 Task: Search one way flight ticket for 3 adults, 3 children in premium economy from Dillingham: Dillingham Airport to Indianapolis: Indianapolis International Airport on 8-5-2023. Choice of flights is Westjet. Outbound departure time preference is 20:45. 
Action: Mouse moved to (356, 287)
Screenshot: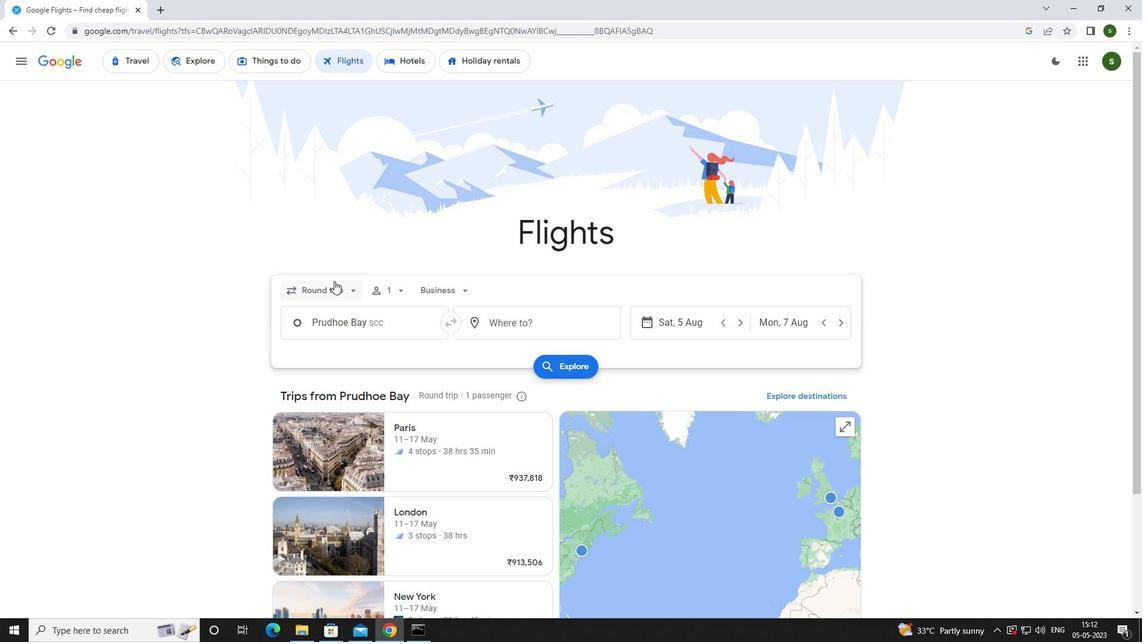 
Action: Mouse pressed left at (356, 287)
Screenshot: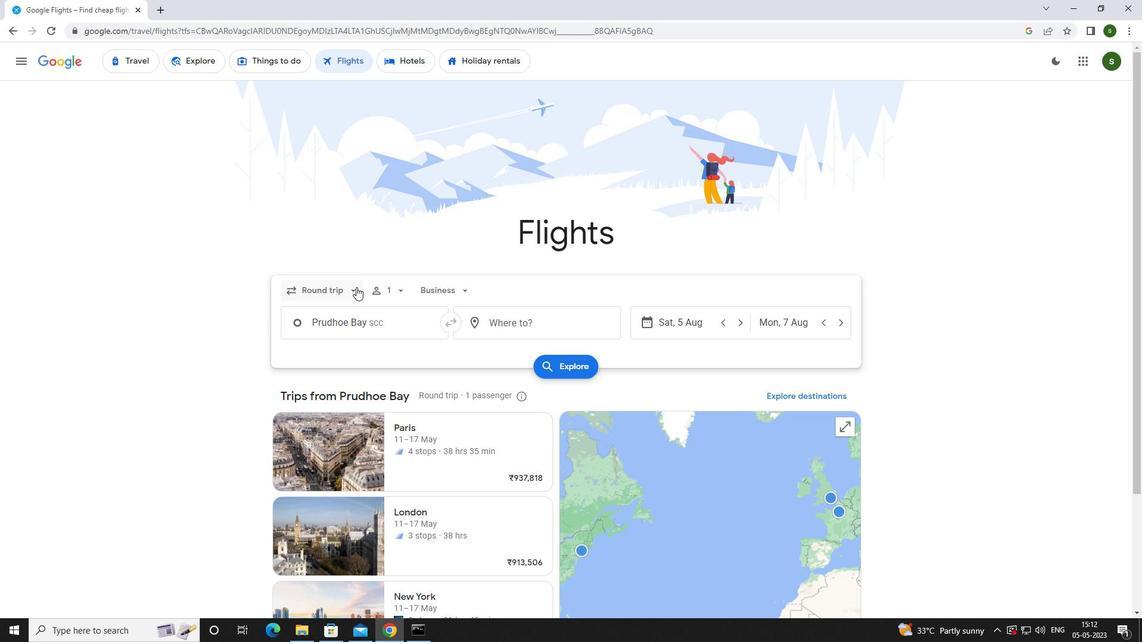 
Action: Mouse moved to (346, 344)
Screenshot: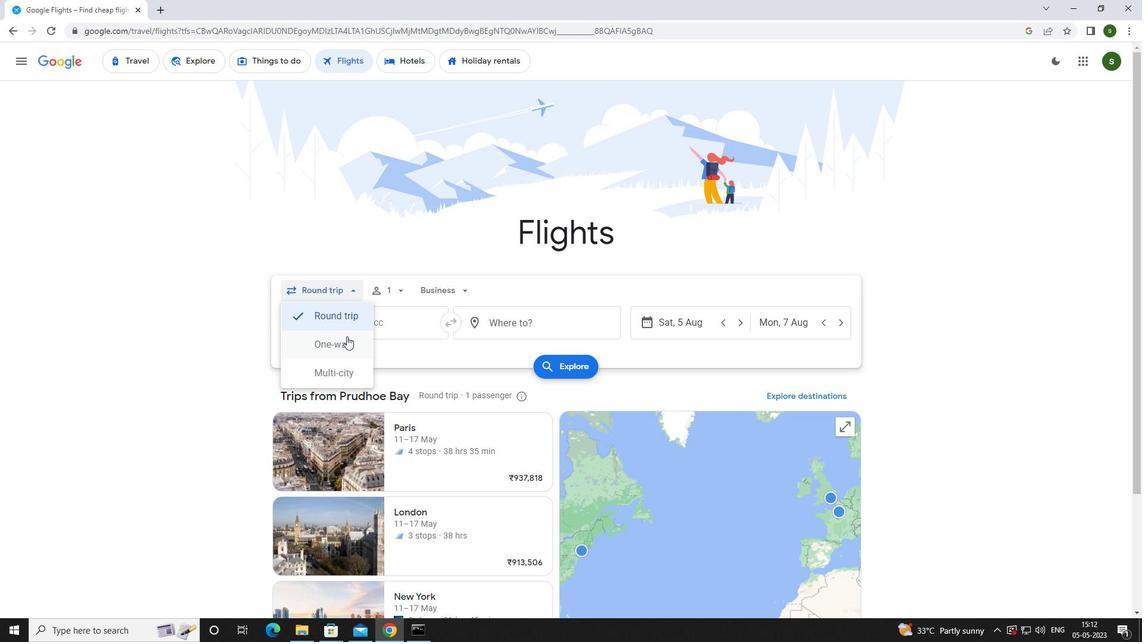 
Action: Mouse pressed left at (346, 344)
Screenshot: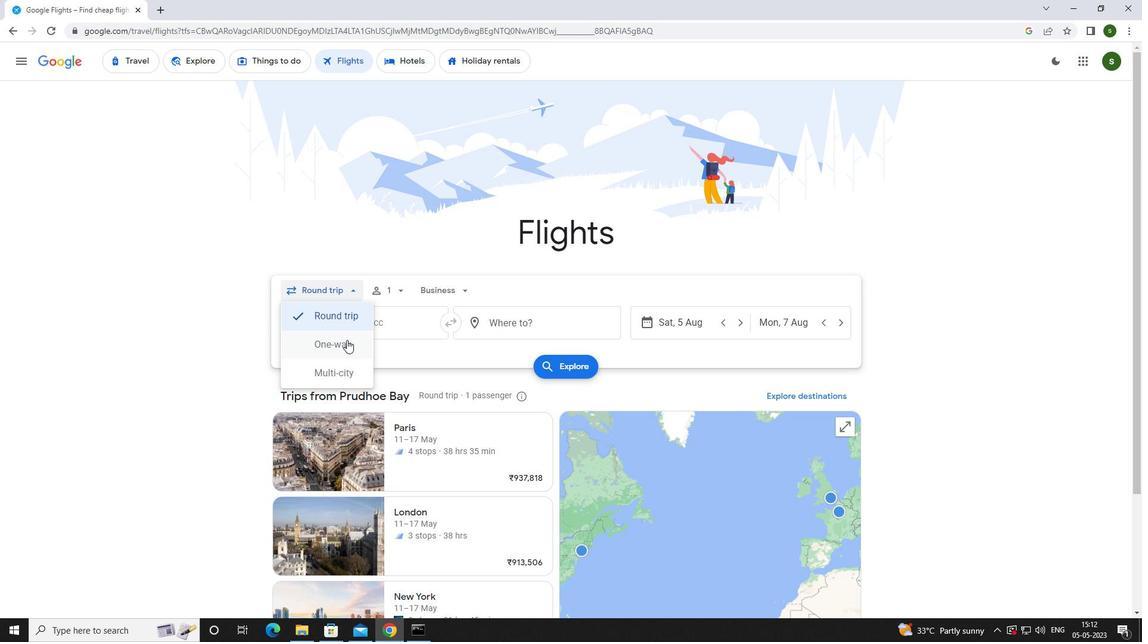 
Action: Mouse moved to (386, 286)
Screenshot: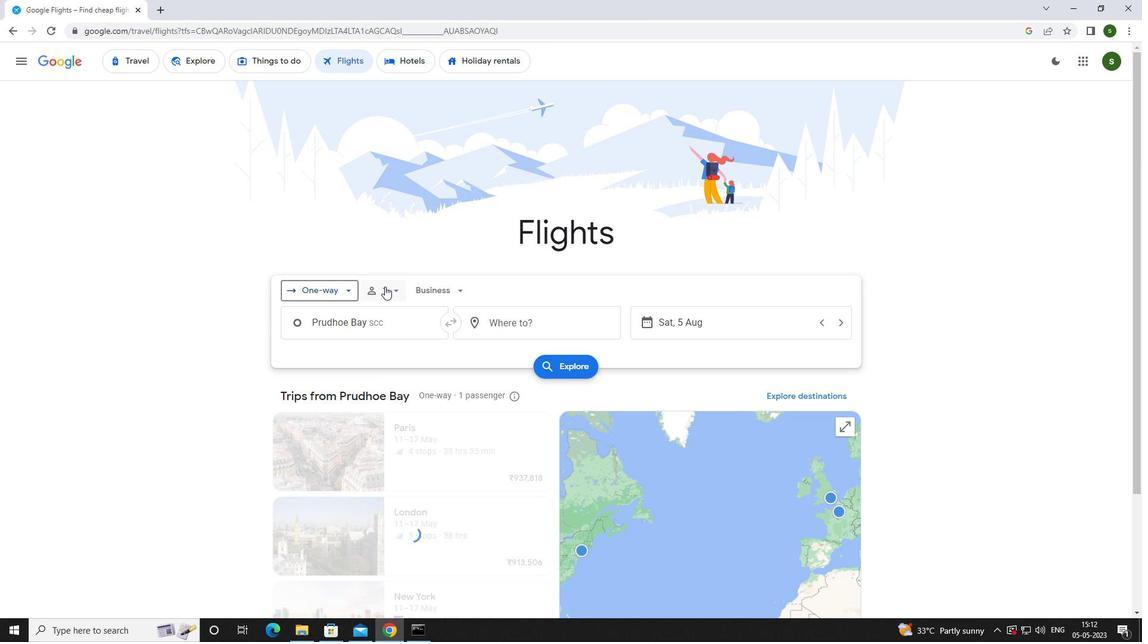 
Action: Mouse pressed left at (386, 286)
Screenshot: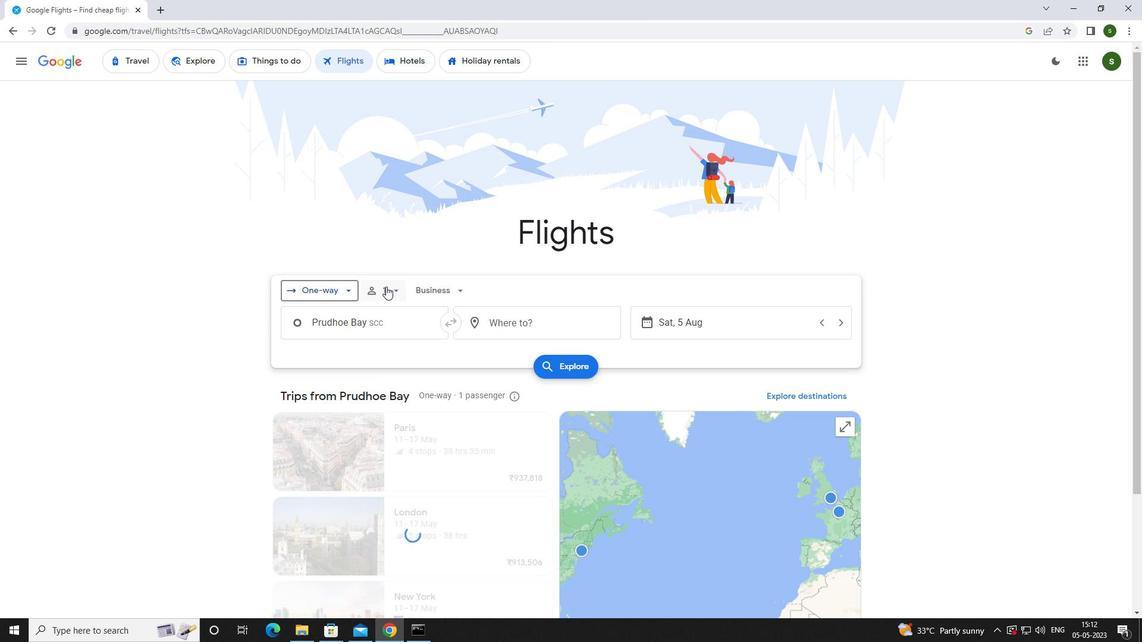 
Action: Mouse moved to (487, 320)
Screenshot: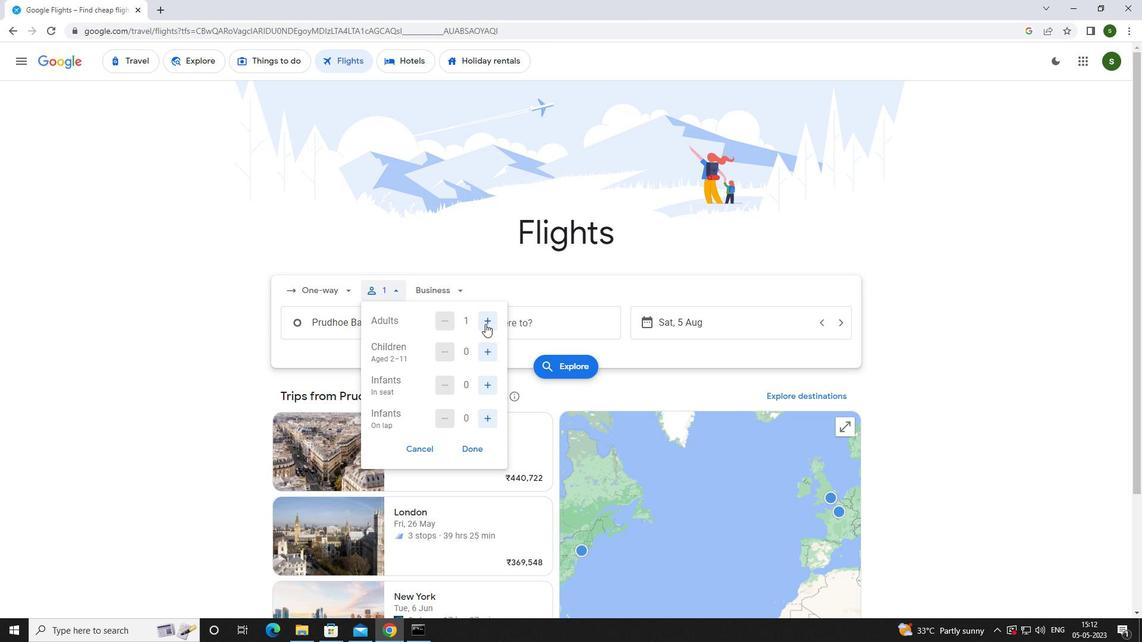 
Action: Mouse pressed left at (487, 320)
Screenshot: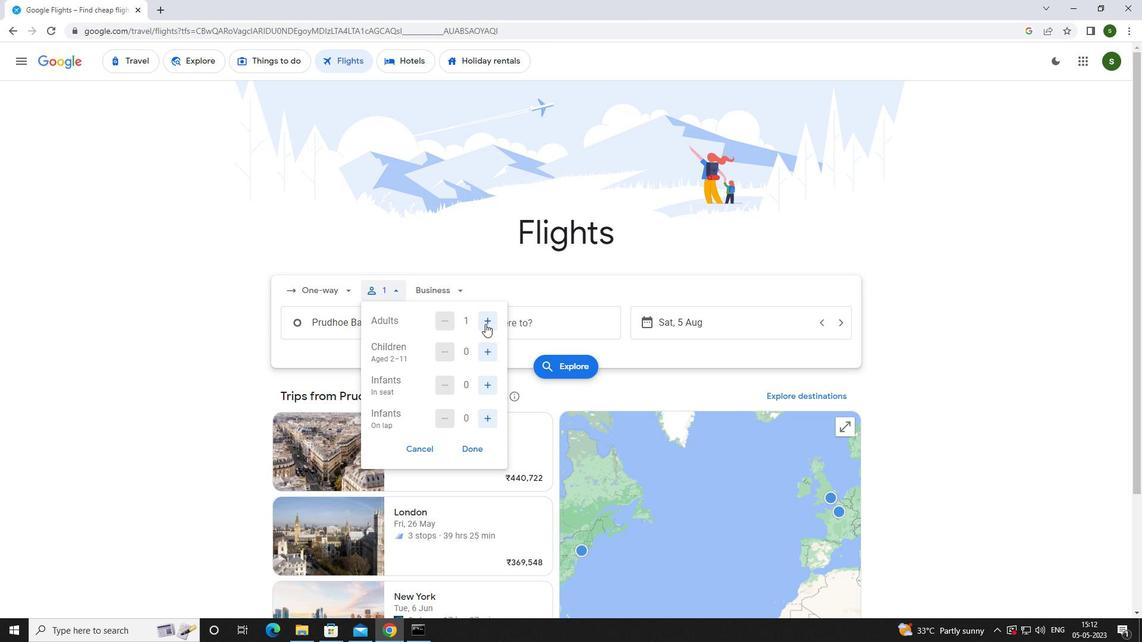 
Action: Mouse pressed left at (487, 320)
Screenshot: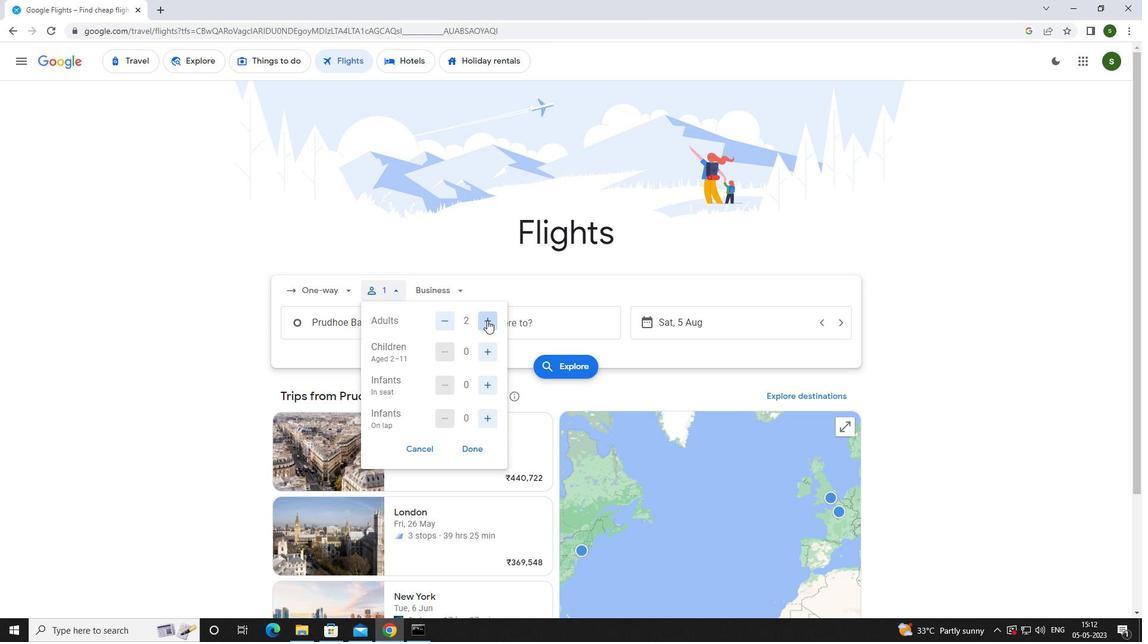 
Action: Mouse moved to (486, 345)
Screenshot: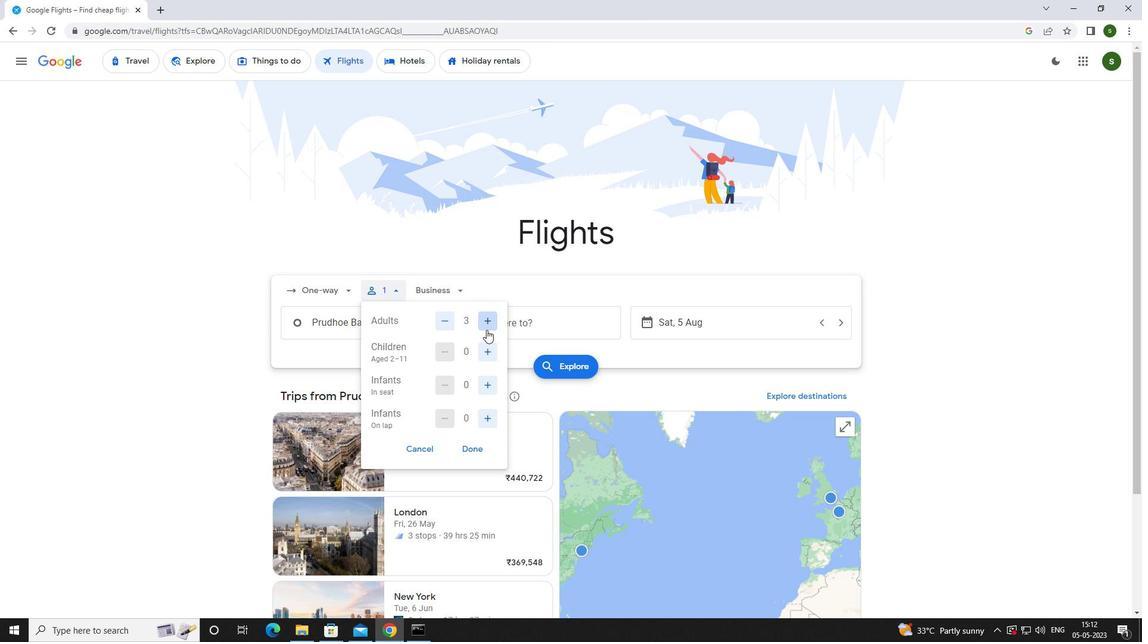 
Action: Mouse pressed left at (486, 345)
Screenshot: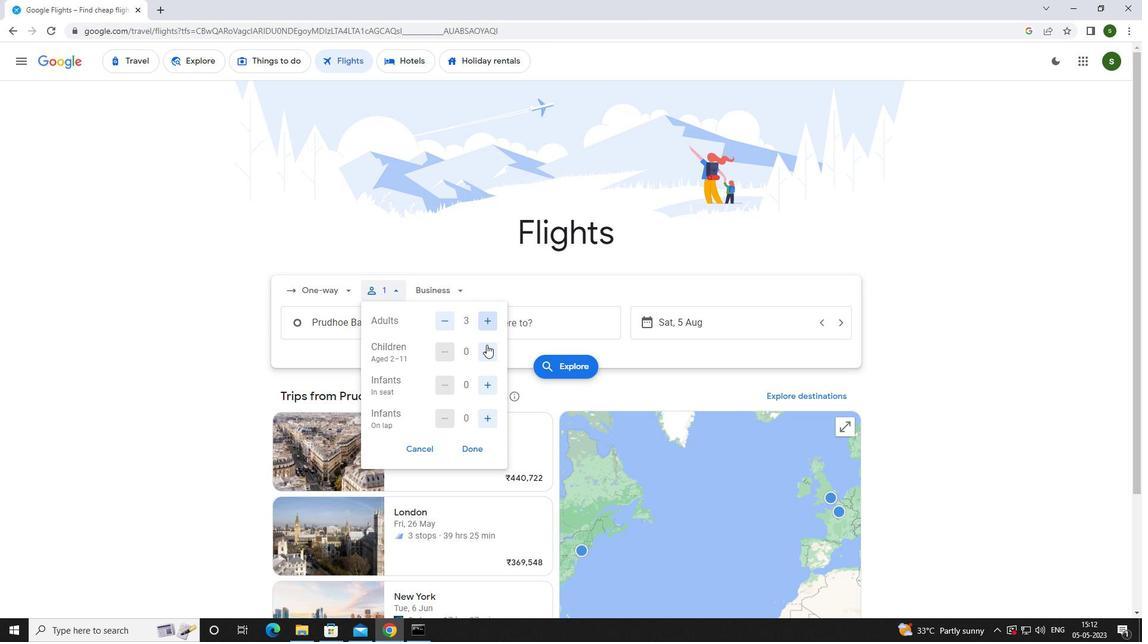 
Action: Mouse pressed left at (486, 345)
Screenshot: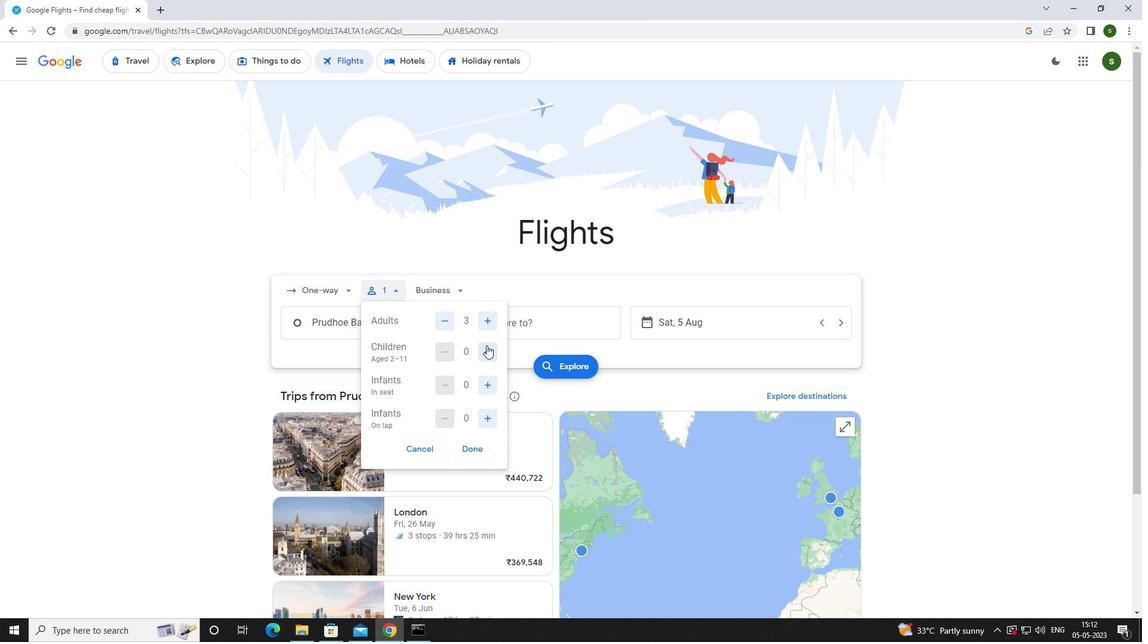 
Action: Mouse pressed left at (486, 345)
Screenshot: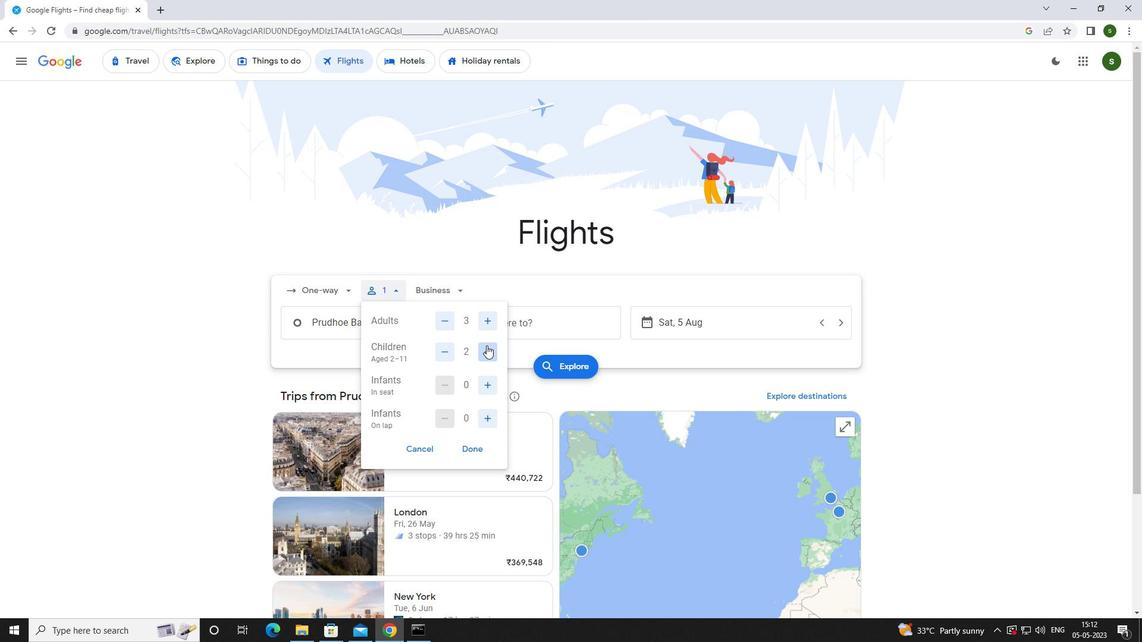 
Action: Mouse moved to (452, 296)
Screenshot: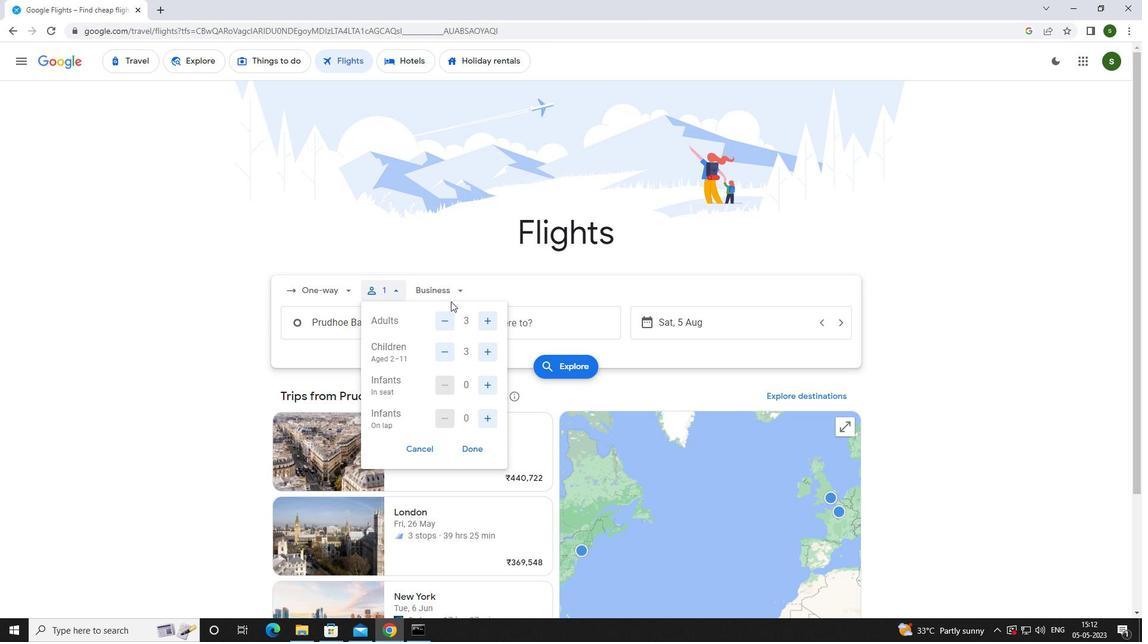 
Action: Mouse pressed left at (452, 296)
Screenshot: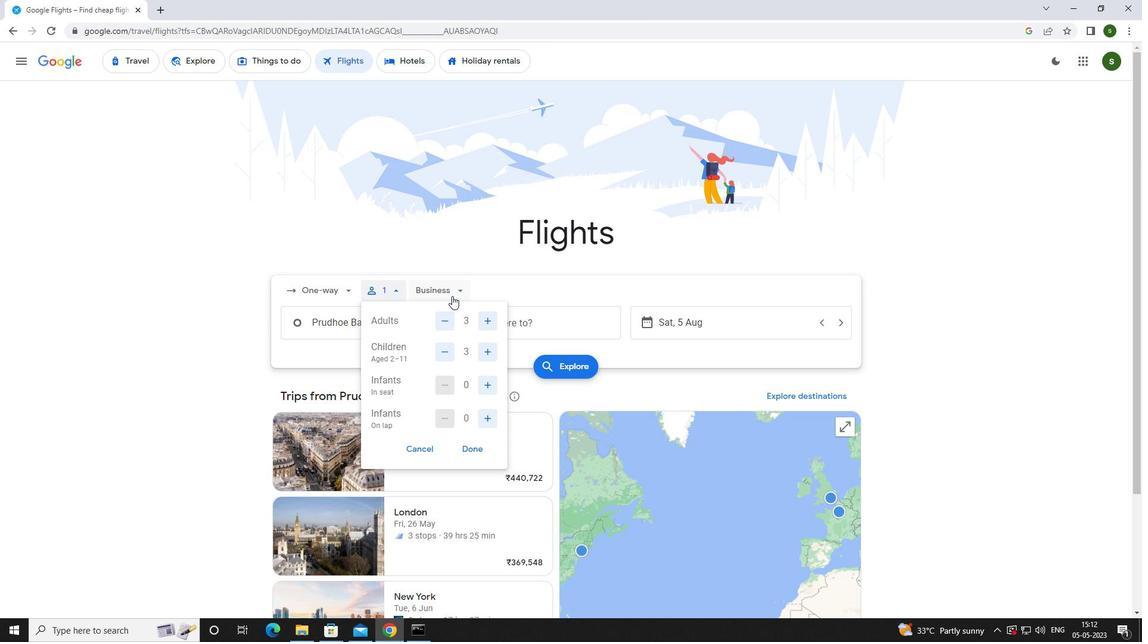 
Action: Mouse moved to (461, 337)
Screenshot: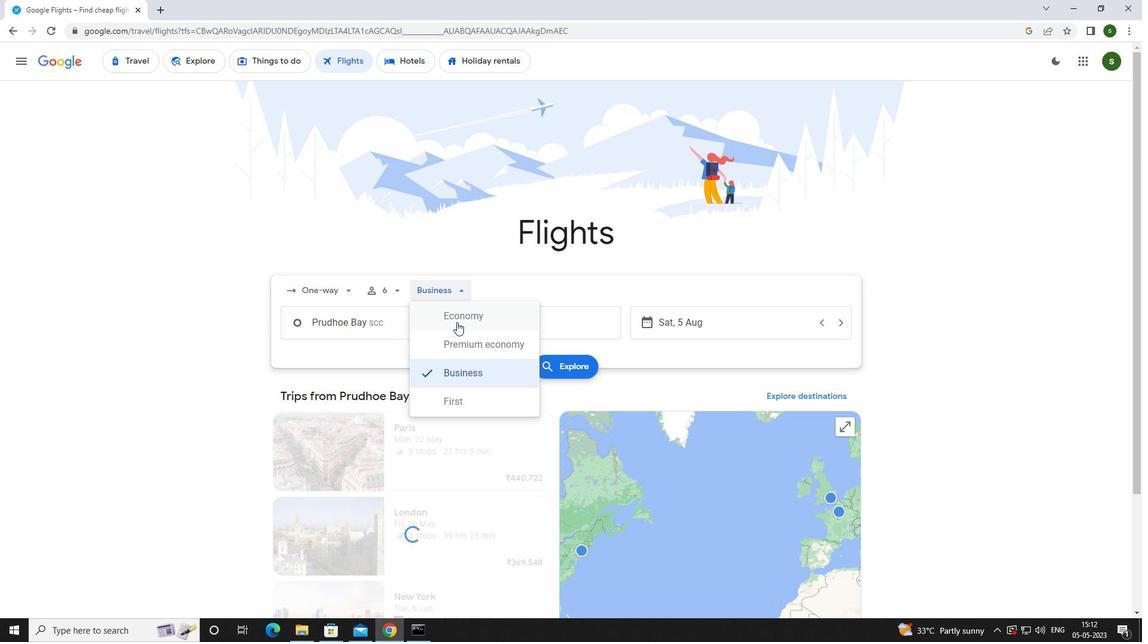 
Action: Mouse pressed left at (461, 337)
Screenshot: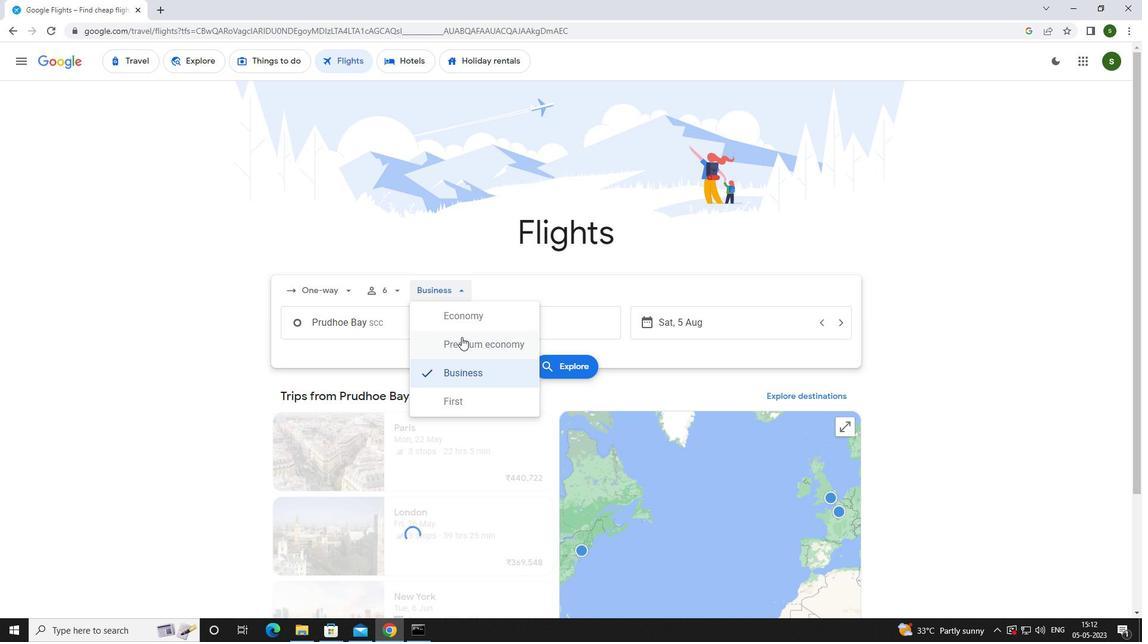 
Action: Mouse moved to (398, 329)
Screenshot: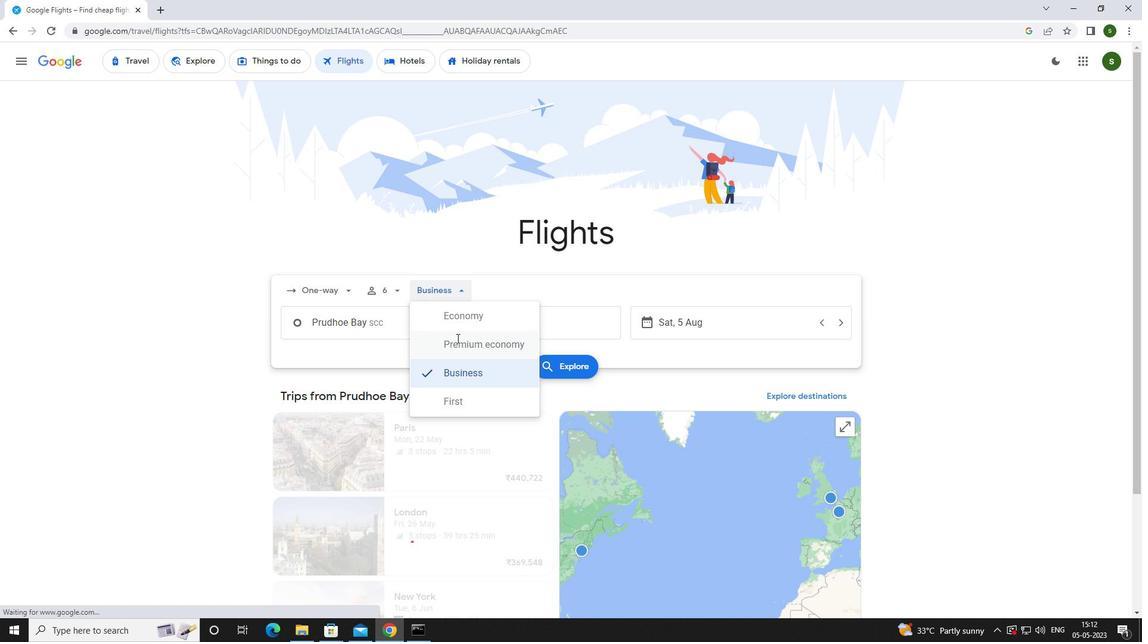
Action: Mouse pressed left at (398, 329)
Screenshot: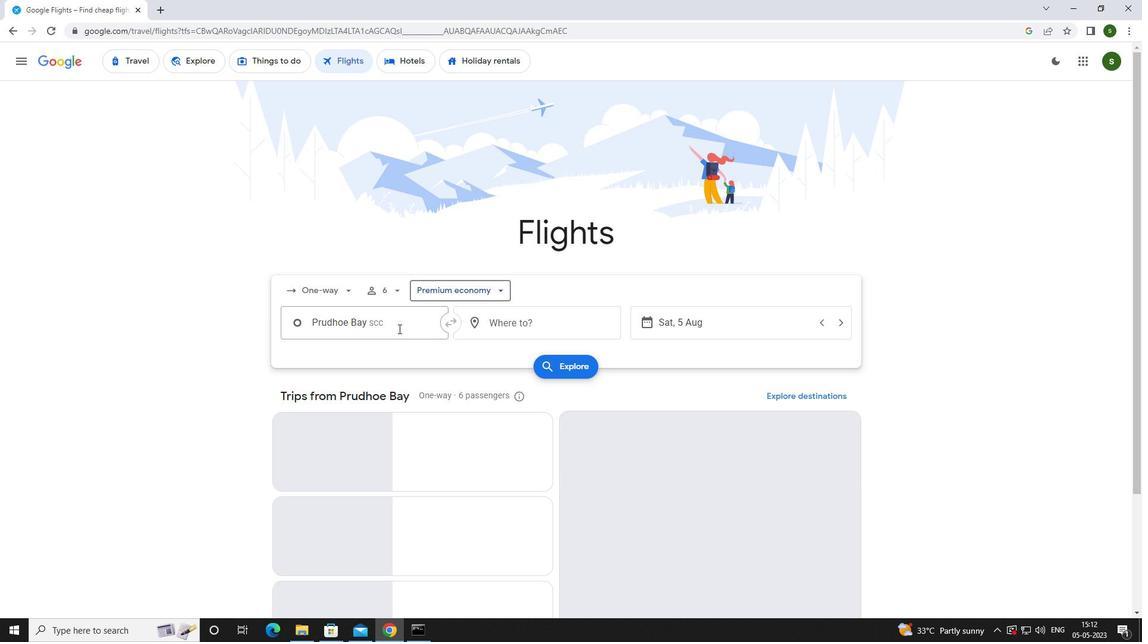
Action: Key pressed <Key.caps_lock>d<Key.caps_lock>illingh
Screenshot: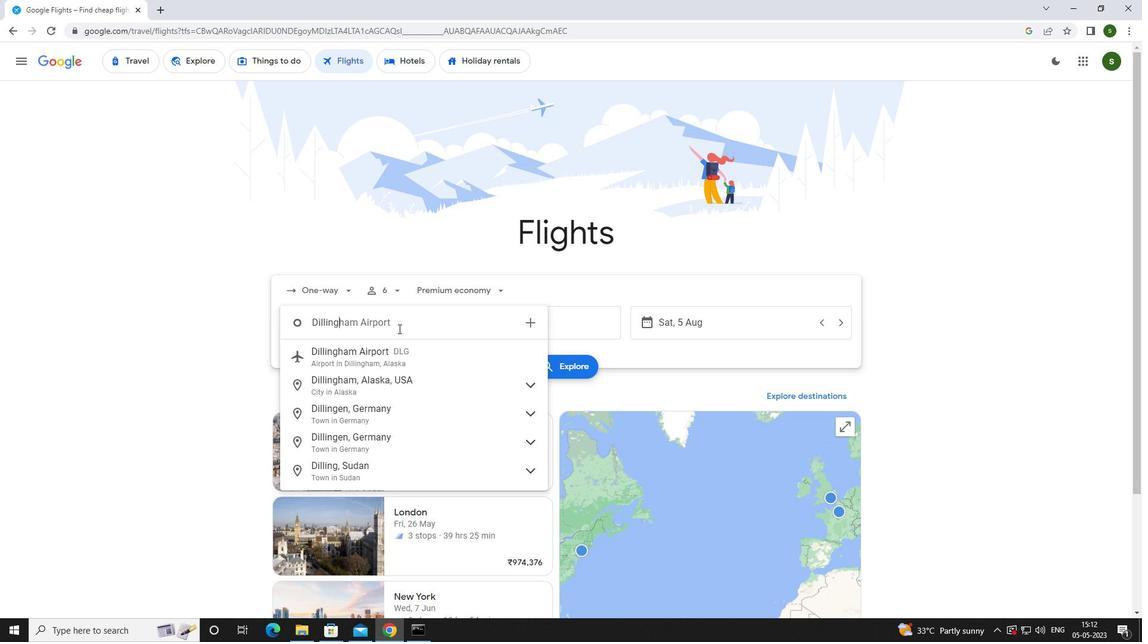 
Action: Mouse moved to (399, 356)
Screenshot: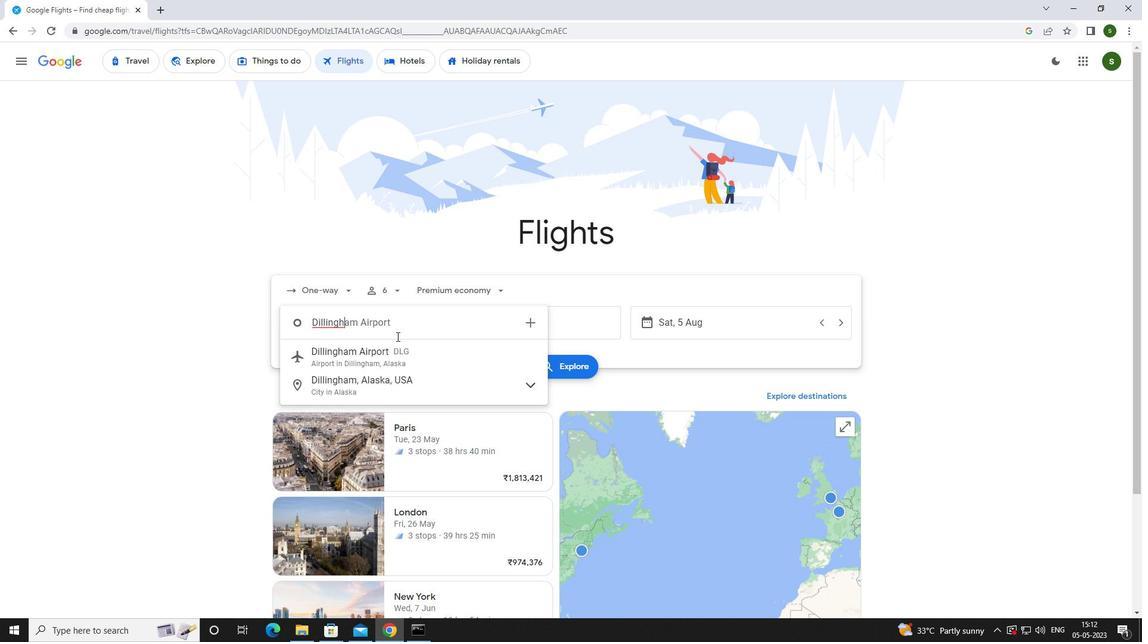 
Action: Mouse pressed left at (399, 356)
Screenshot: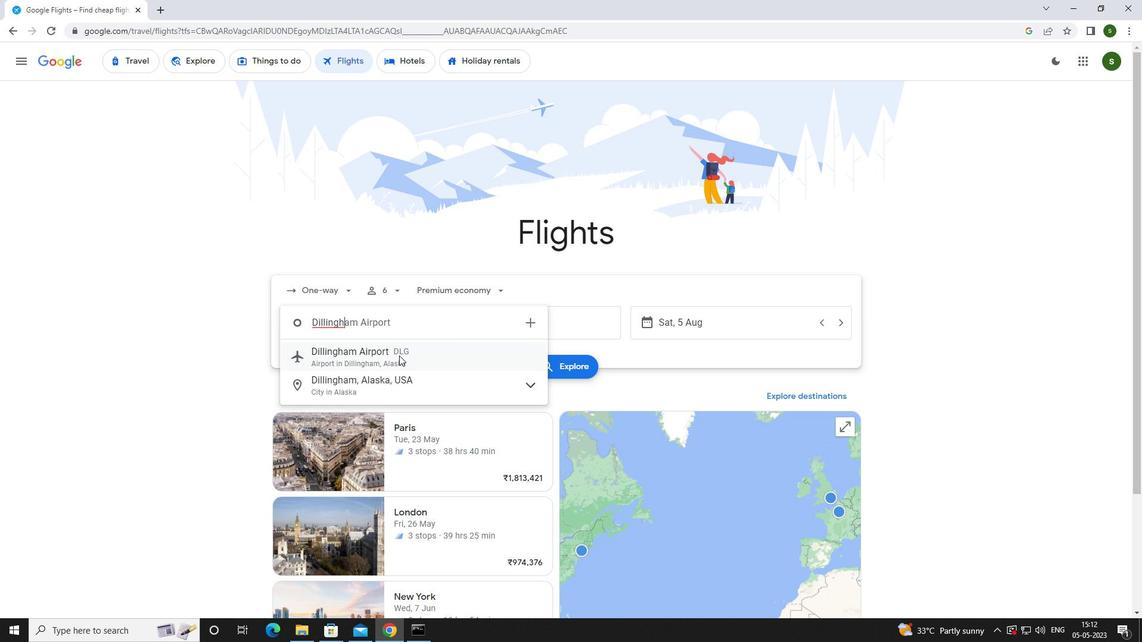 
Action: Mouse moved to (514, 313)
Screenshot: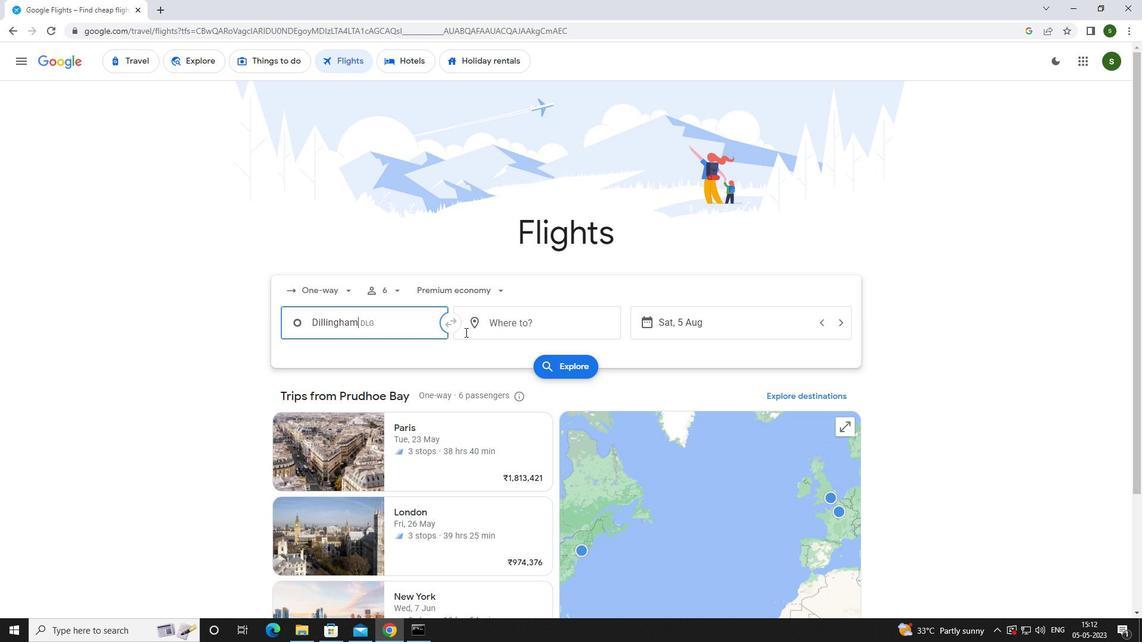 
Action: Mouse pressed left at (514, 313)
Screenshot: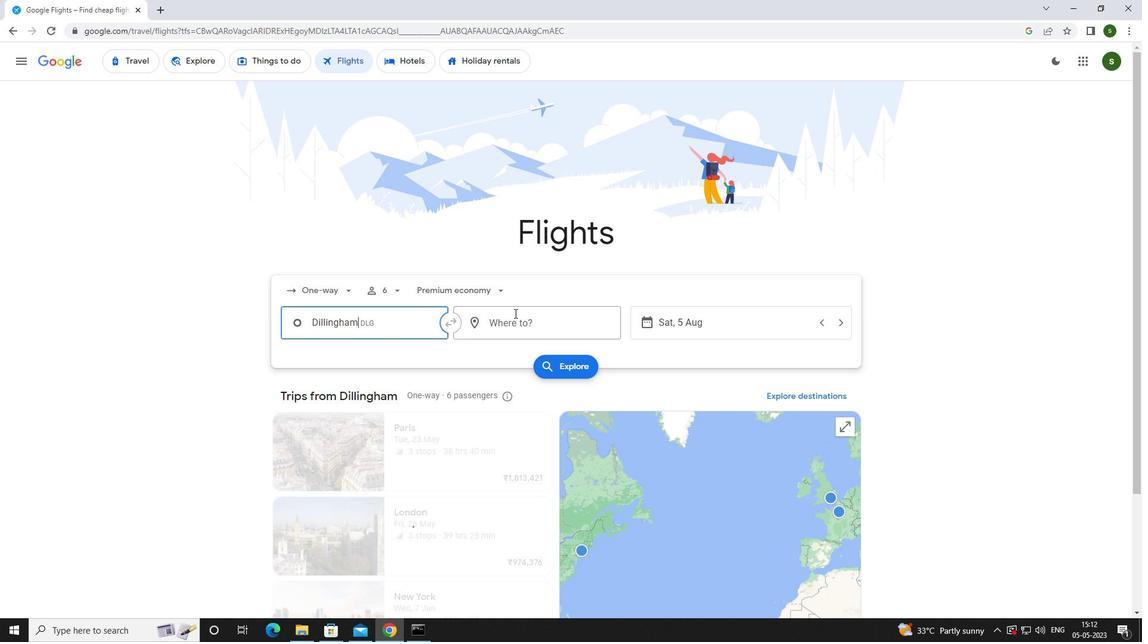 
Action: Key pressed <Key.caps_lock>i<Key.caps_lock>ndianapoli
Screenshot: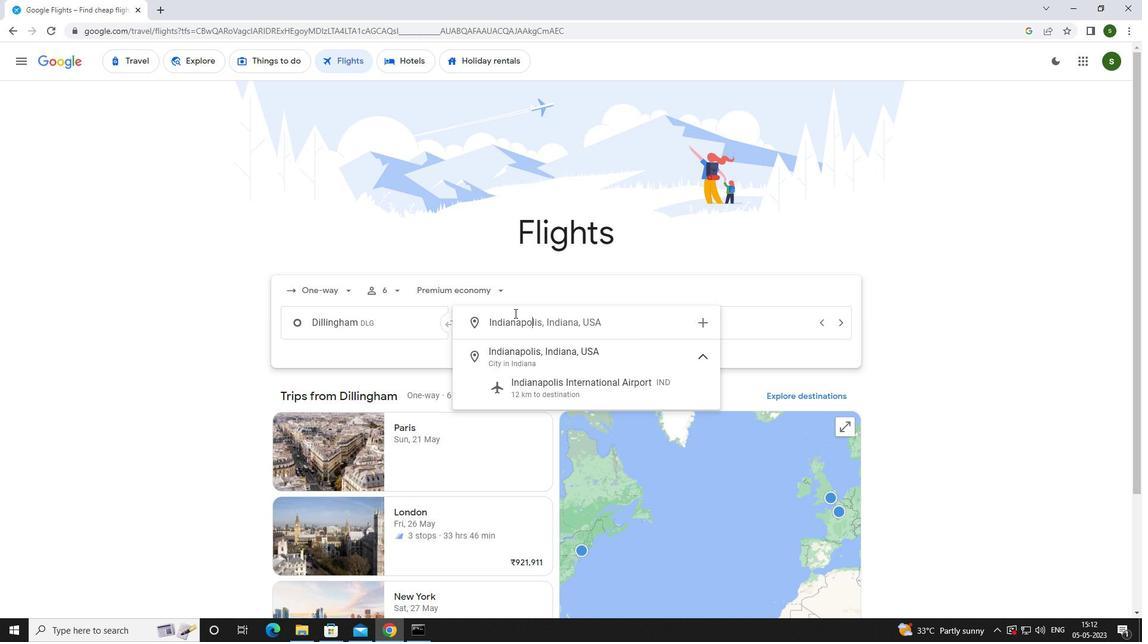 
Action: Mouse moved to (548, 397)
Screenshot: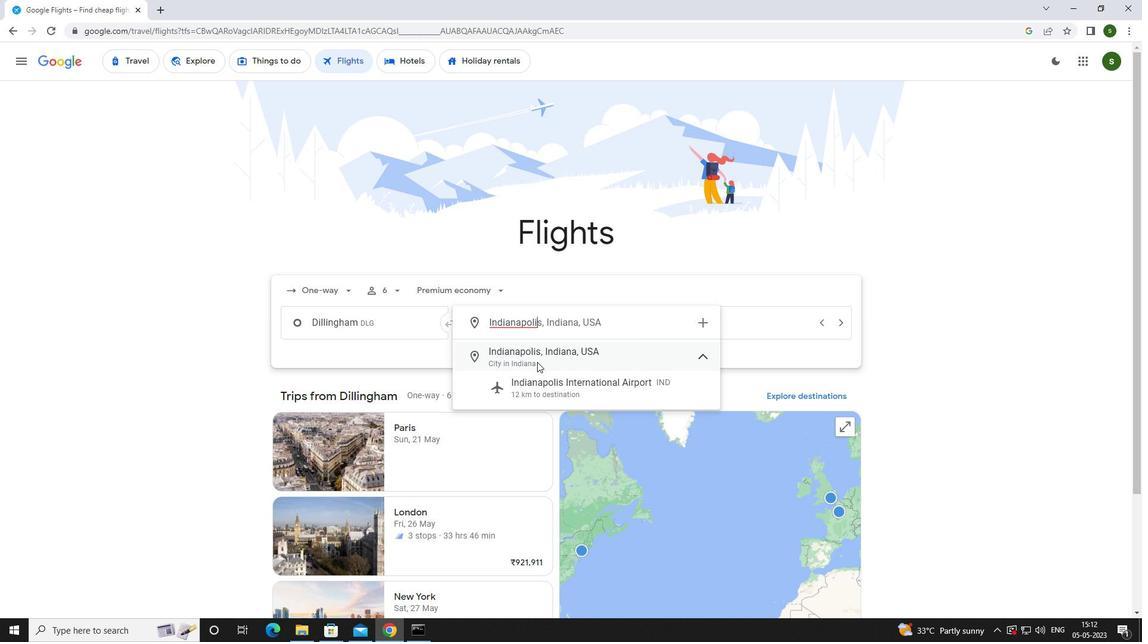 
Action: Mouse pressed left at (548, 397)
Screenshot: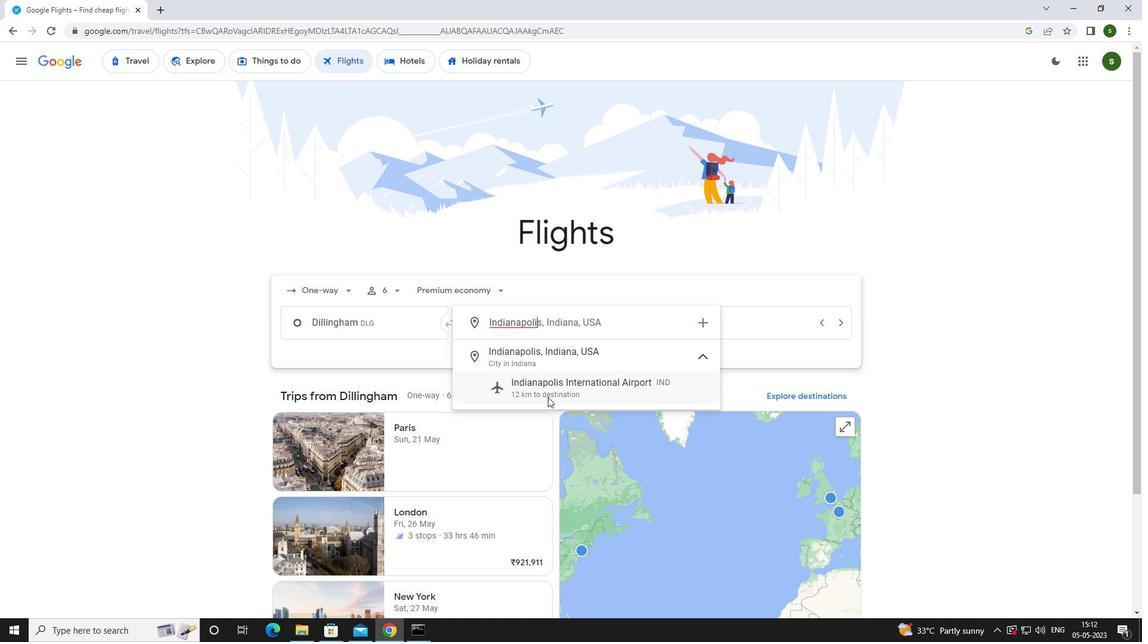
Action: Mouse moved to (723, 330)
Screenshot: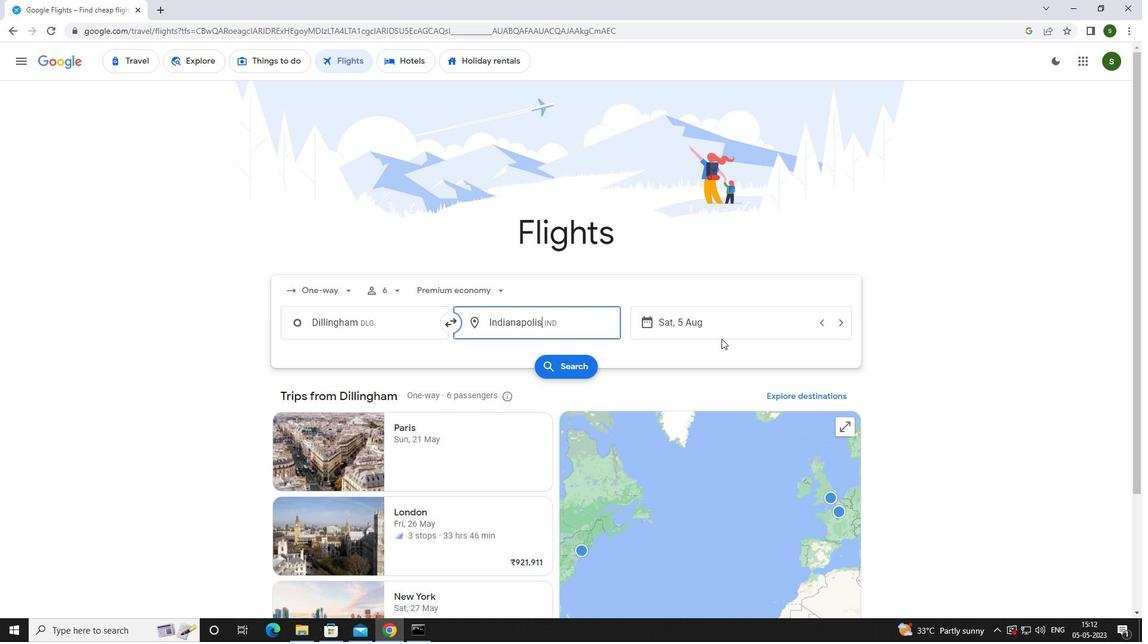 
Action: Mouse pressed left at (723, 330)
Screenshot: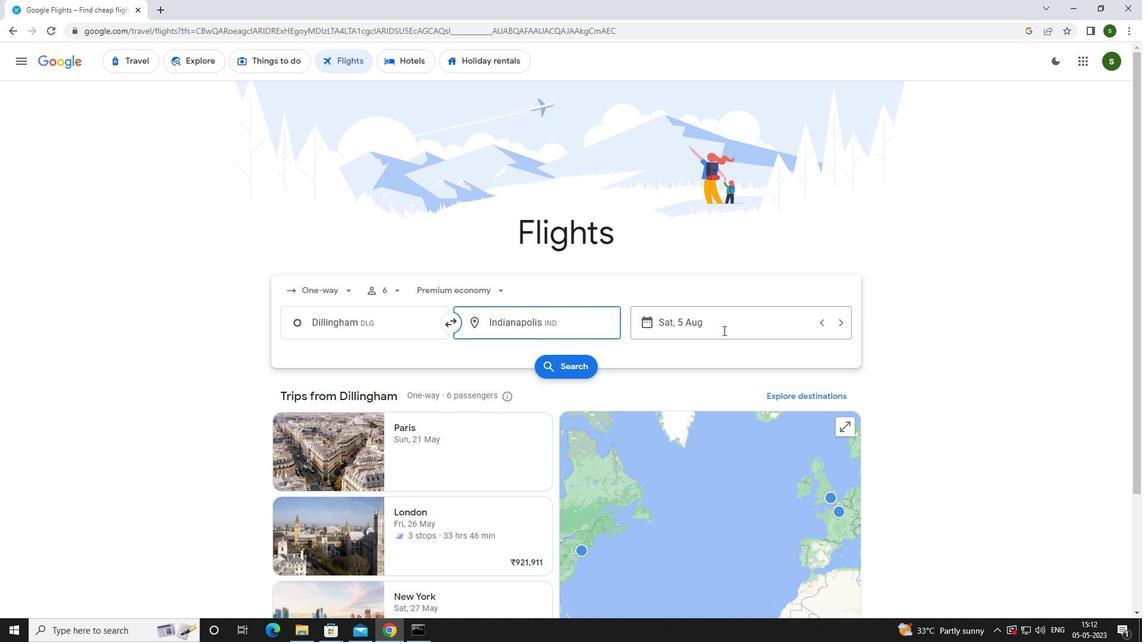
Action: Mouse moved to (600, 401)
Screenshot: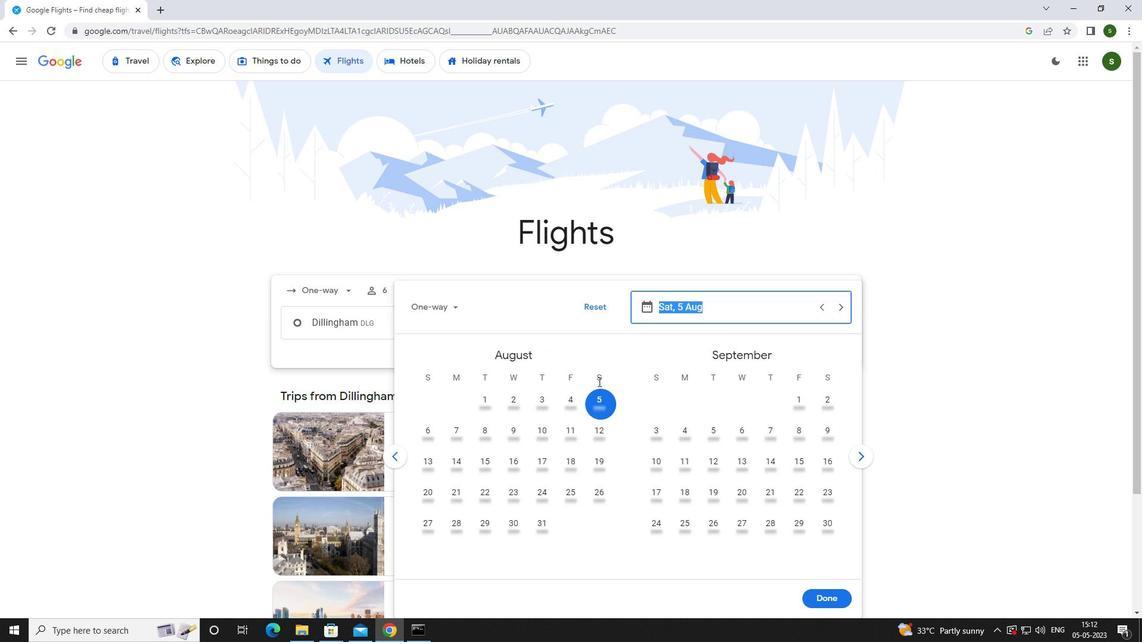 
Action: Mouse pressed left at (600, 401)
Screenshot: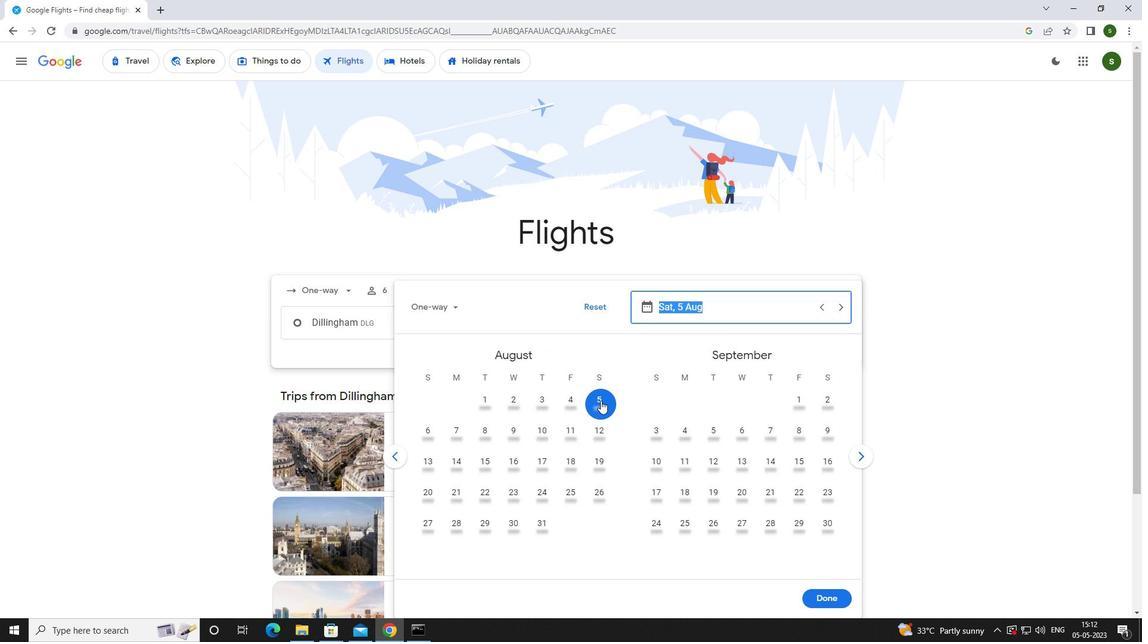 
Action: Mouse moved to (817, 598)
Screenshot: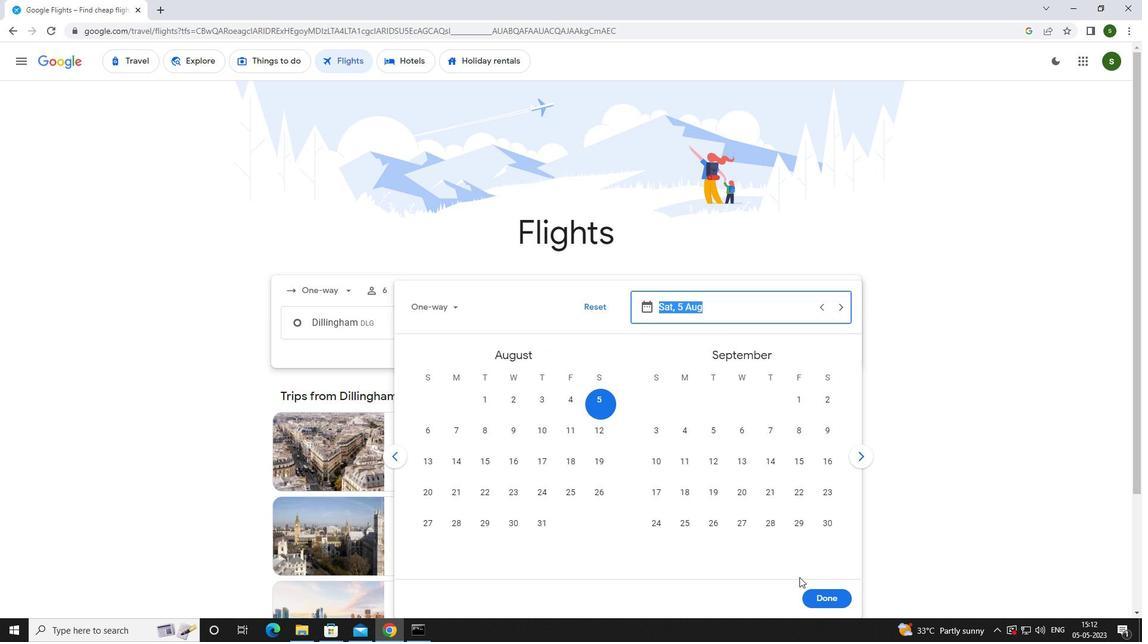 
Action: Mouse pressed left at (817, 598)
Screenshot: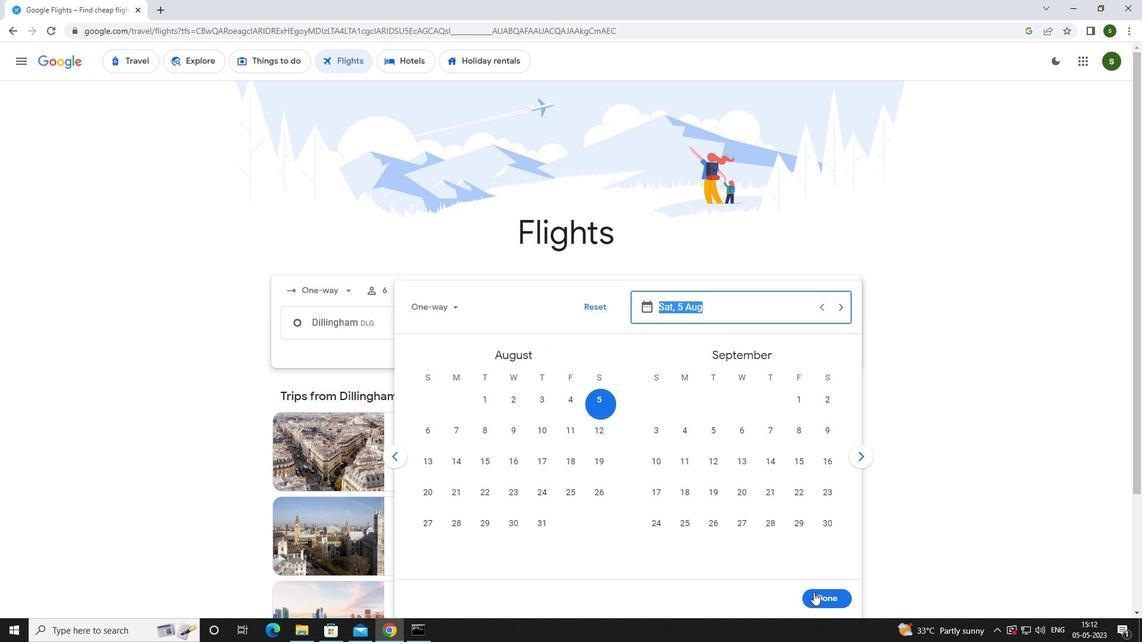 
Action: Mouse moved to (562, 364)
Screenshot: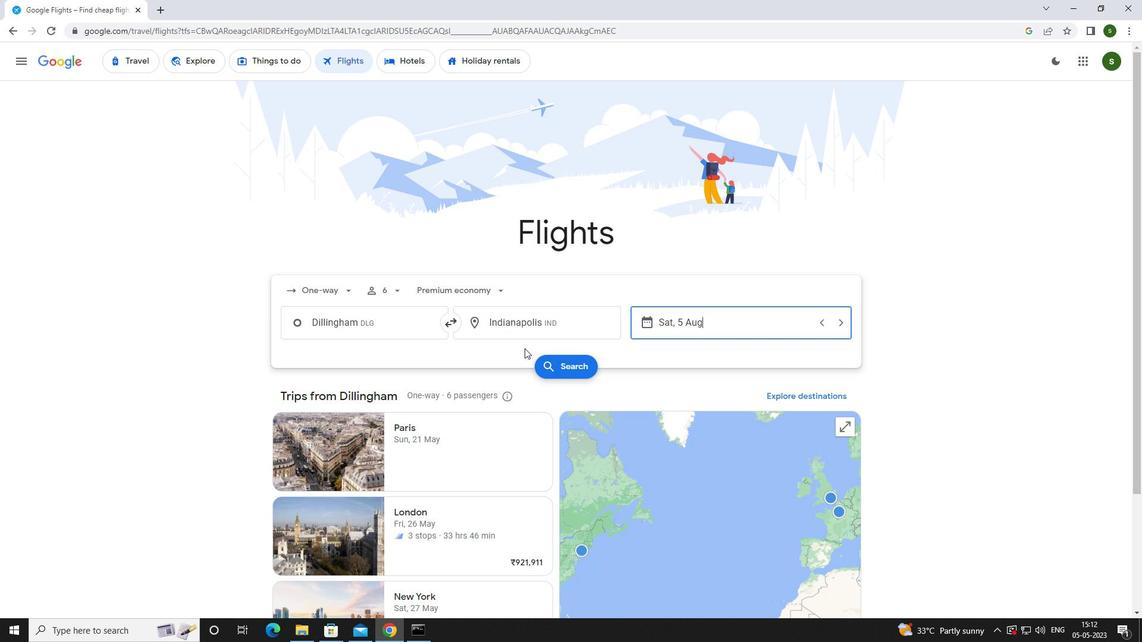 
Action: Mouse pressed left at (562, 364)
Screenshot: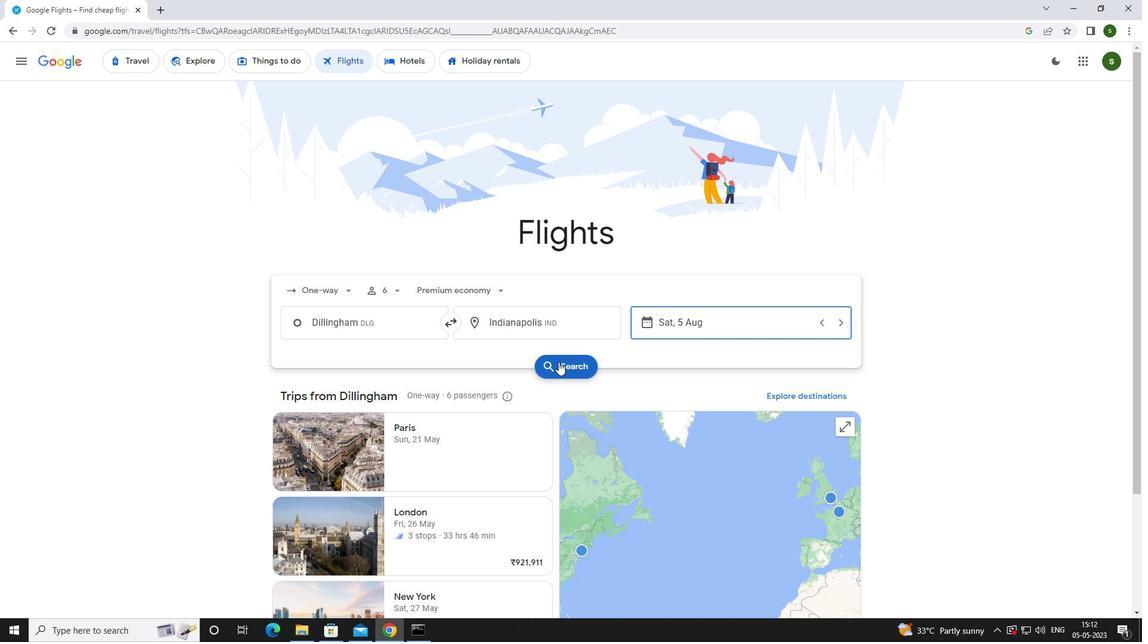 
Action: Mouse moved to (307, 176)
Screenshot: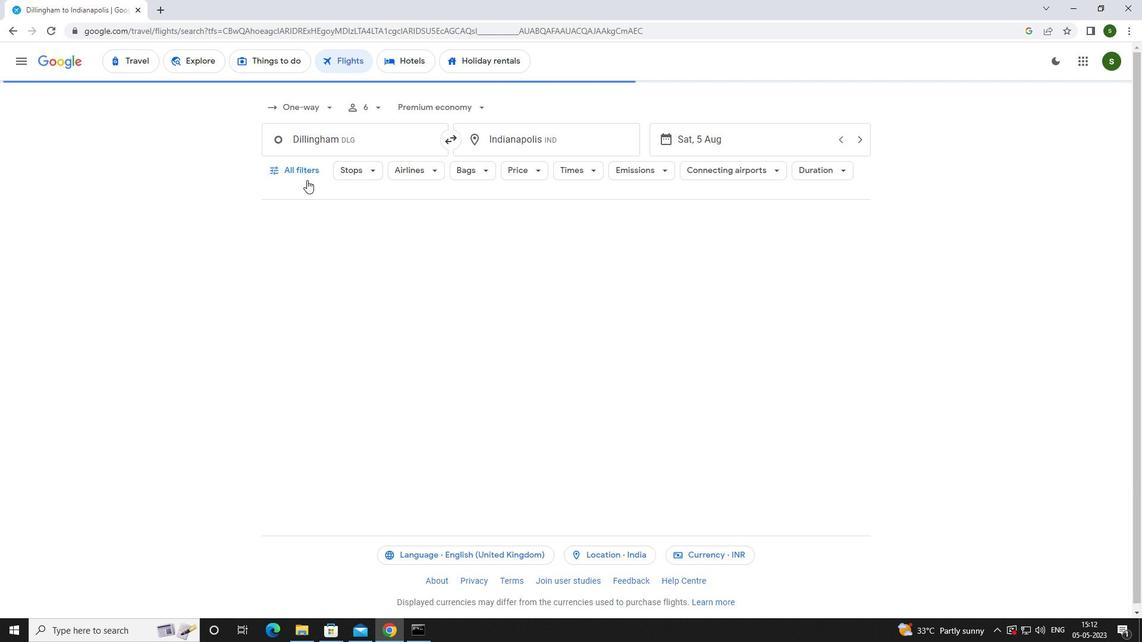 
Action: Mouse pressed left at (307, 176)
Screenshot: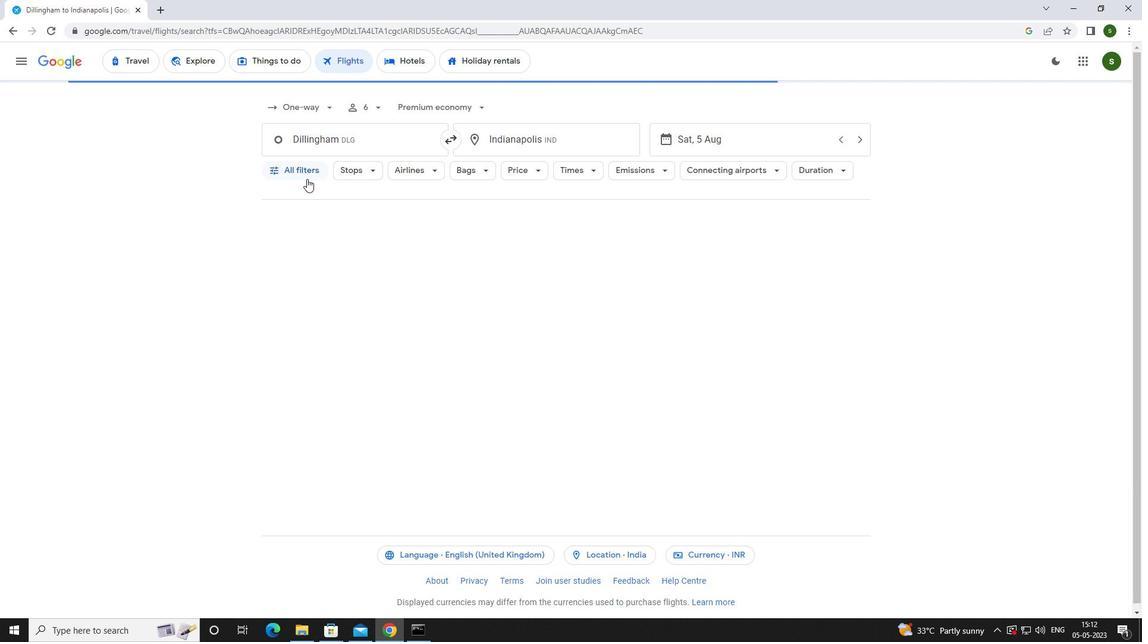 
Action: Mouse moved to (441, 424)
Screenshot: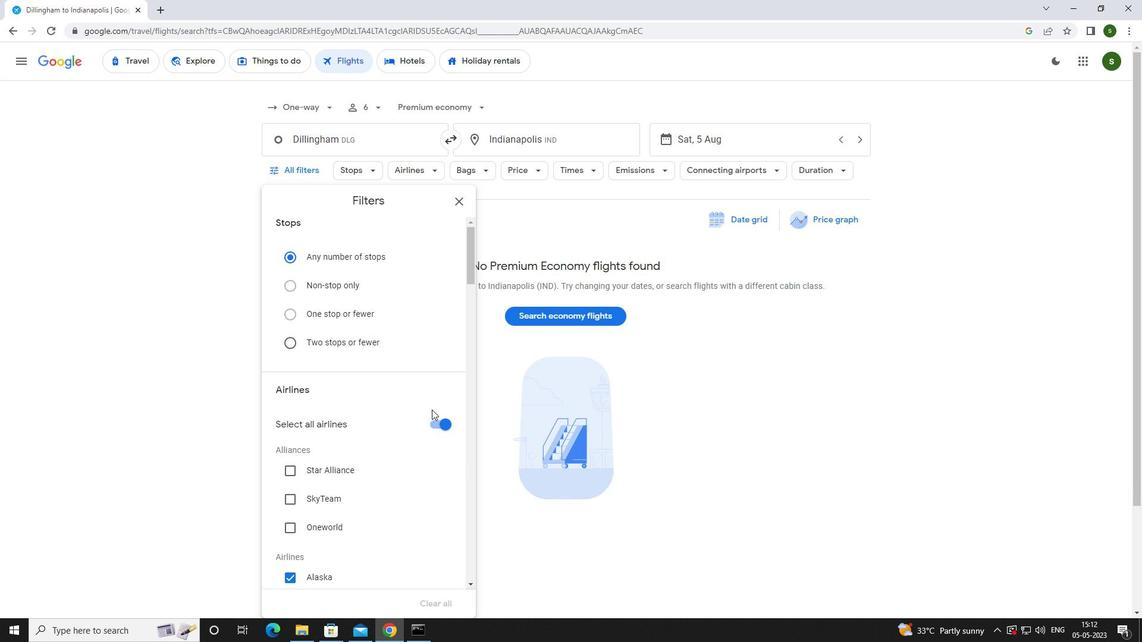 
Action: Mouse pressed left at (441, 424)
Screenshot: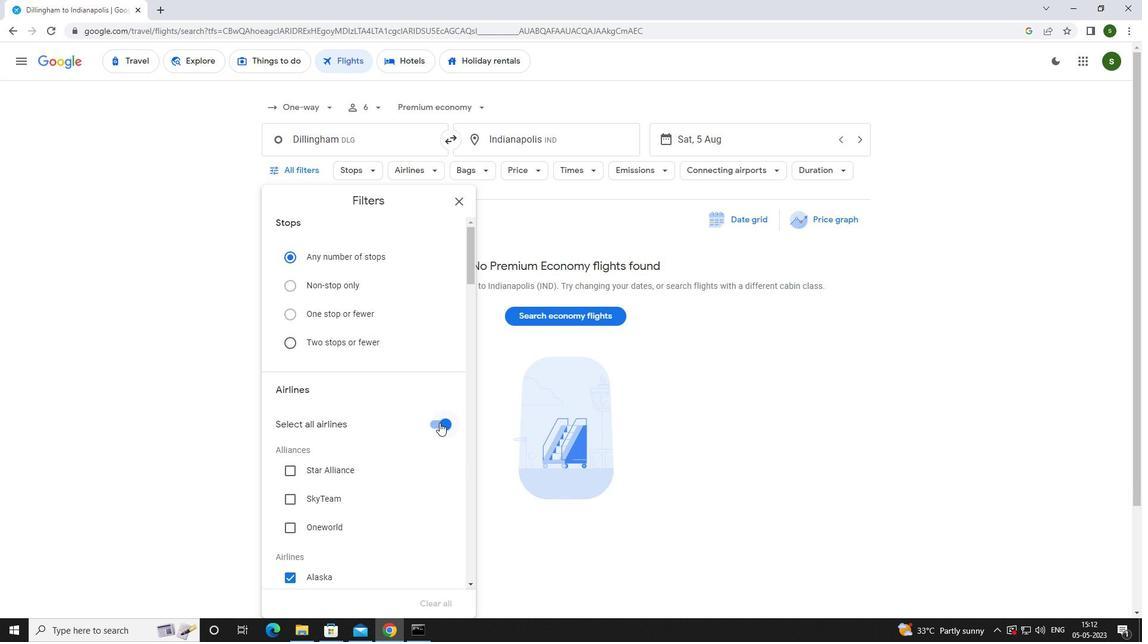 
Action: Mouse moved to (440, 422)
Screenshot: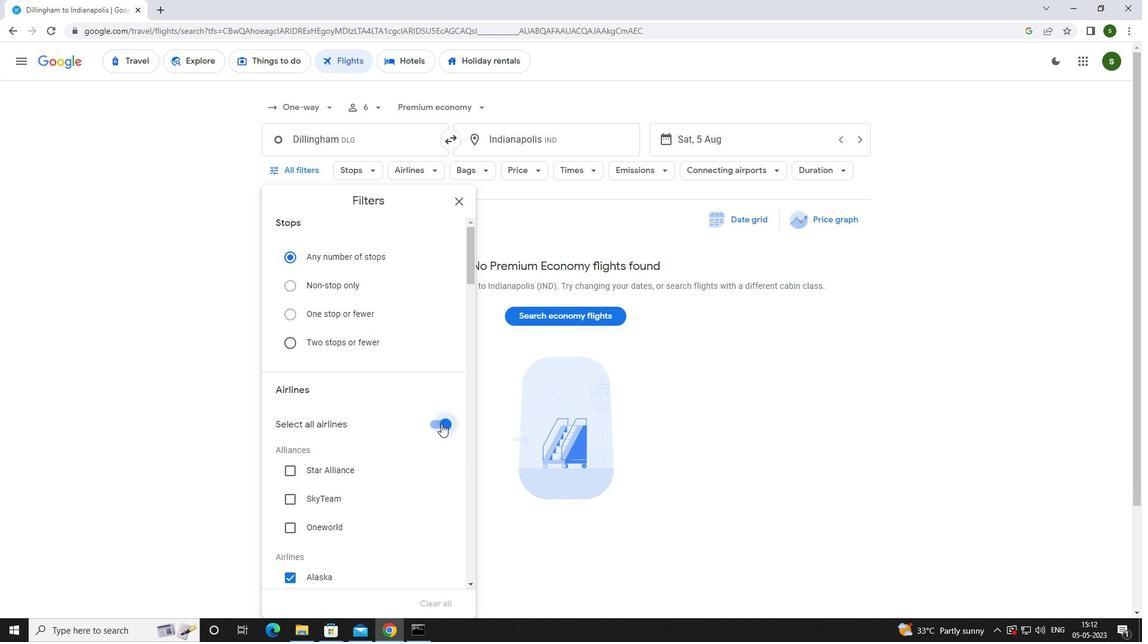 
Action: Mouse scrolled (440, 421) with delta (0, 0)
Screenshot: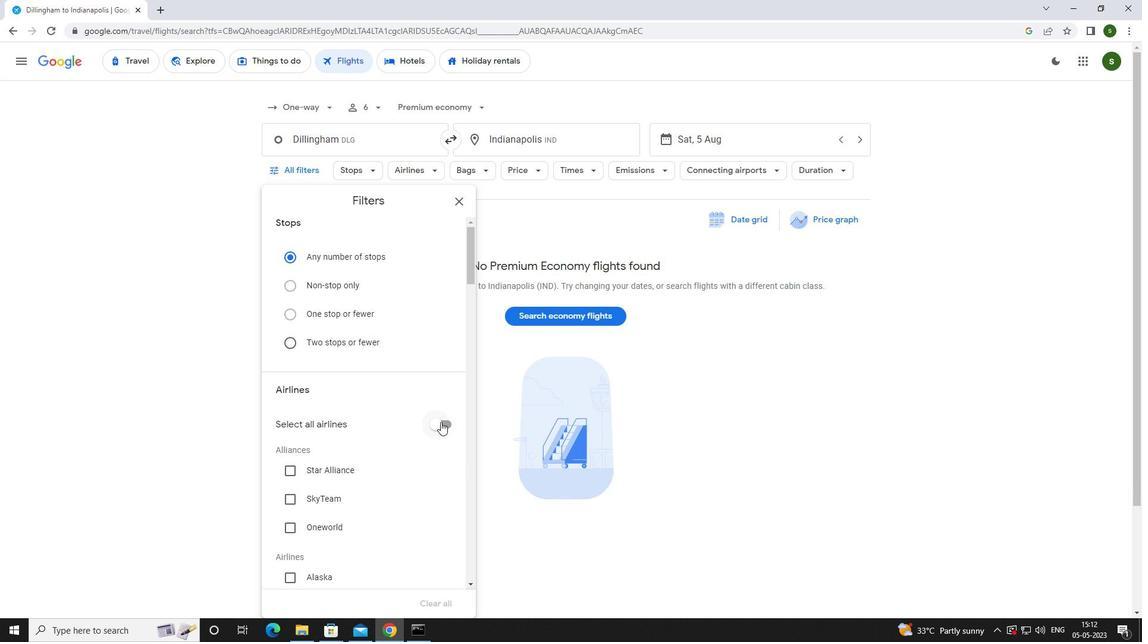 
Action: Mouse moved to (440, 421)
Screenshot: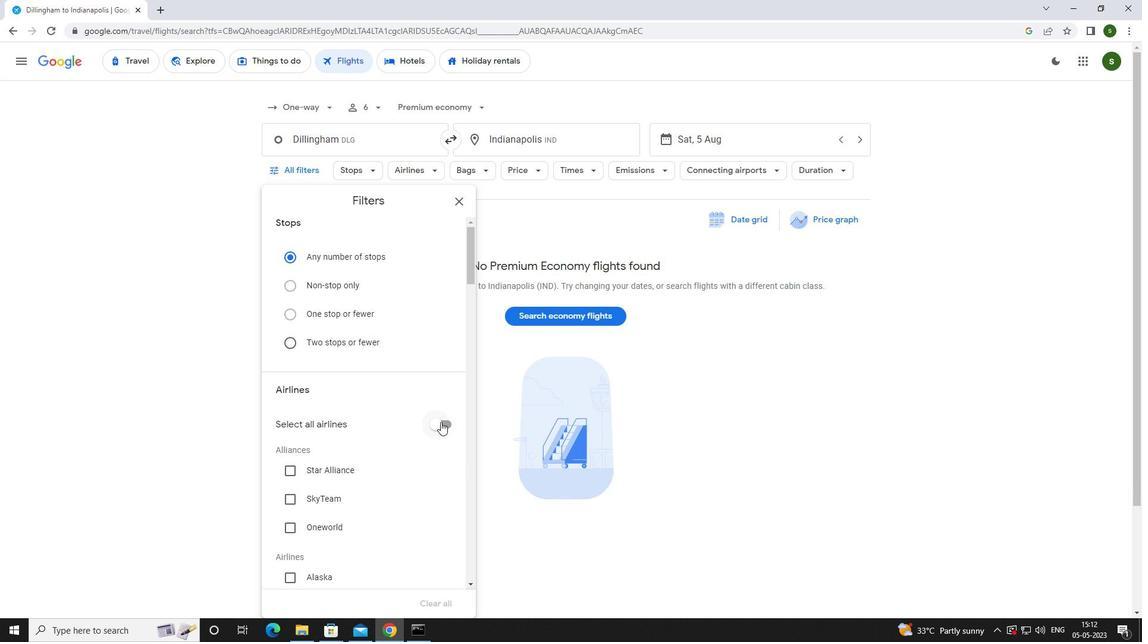 
Action: Mouse scrolled (440, 421) with delta (0, 0)
Screenshot: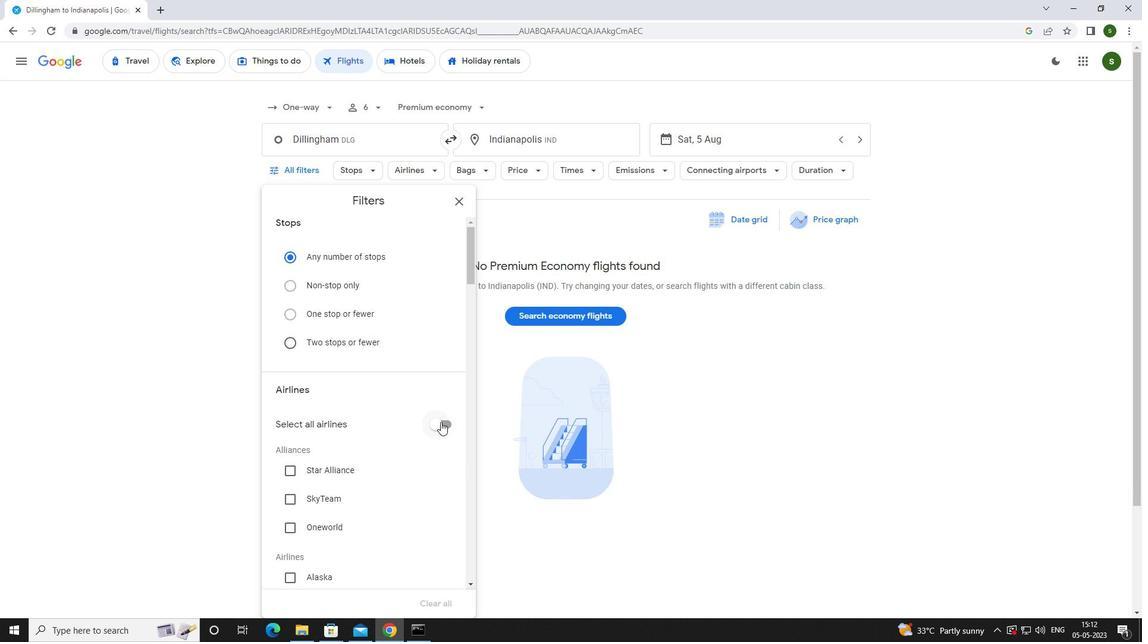 
Action: Mouse scrolled (440, 421) with delta (0, 0)
Screenshot: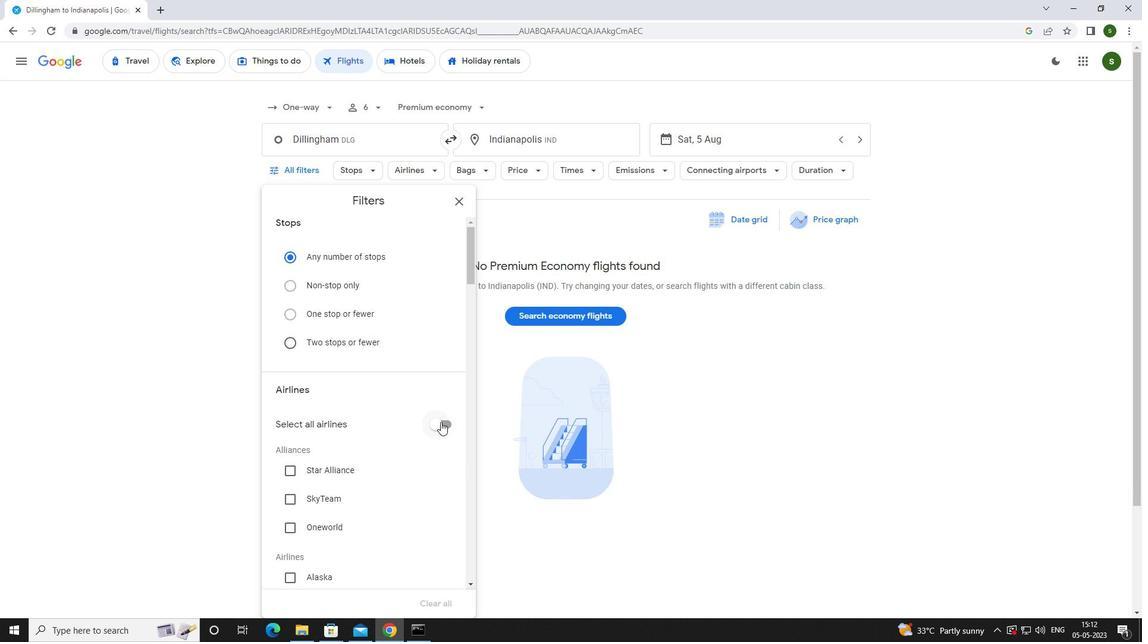 
Action: Mouse scrolled (440, 421) with delta (0, 0)
Screenshot: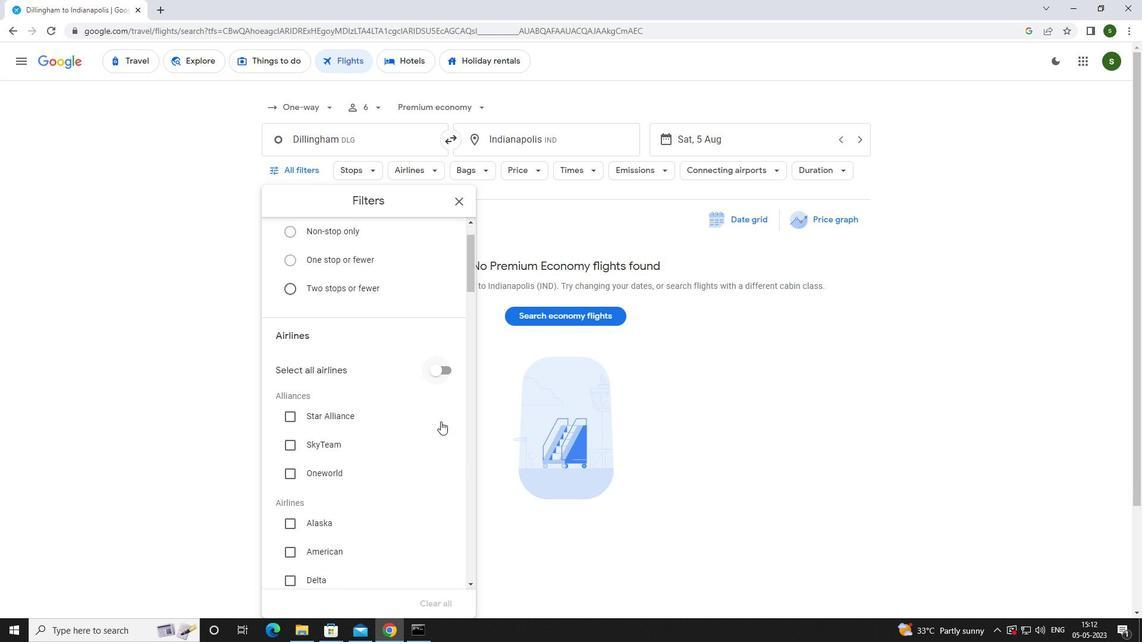 
Action: Mouse scrolled (440, 421) with delta (0, 0)
Screenshot: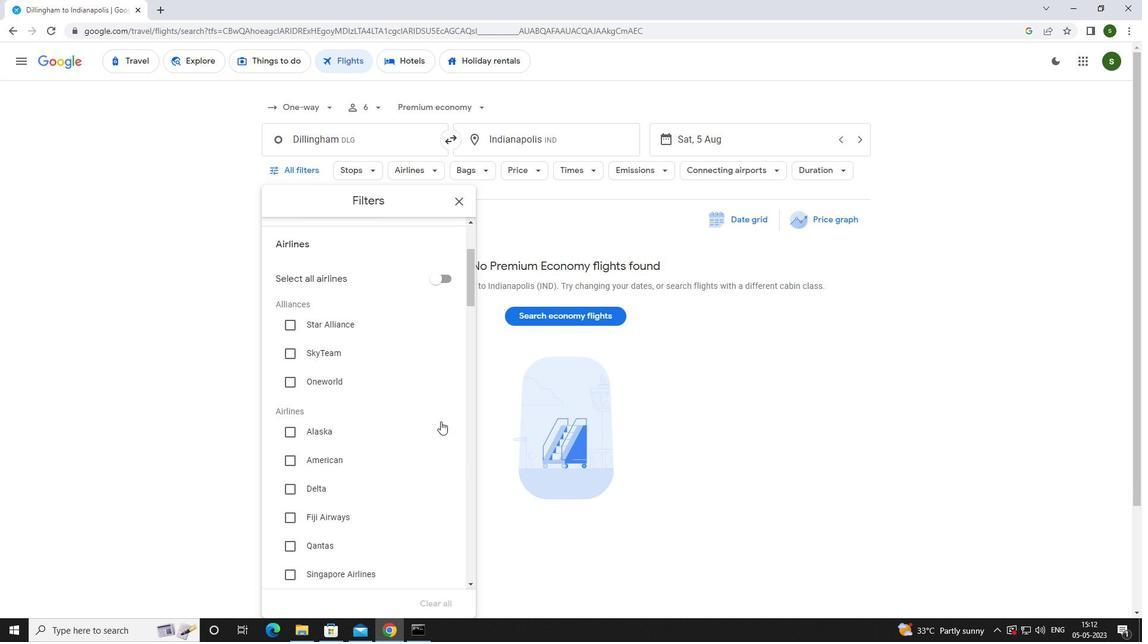 
Action: Mouse scrolled (440, 421) with delta (0, 0)
Screenshot: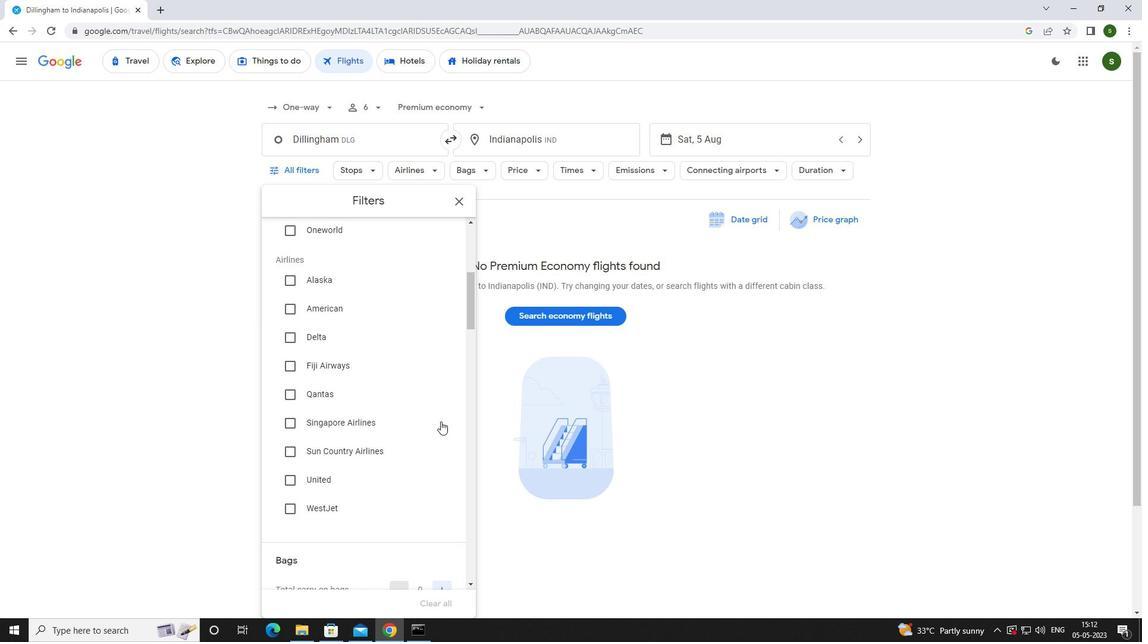 
Action: Mouse moved to (339, 451)
Screenshot: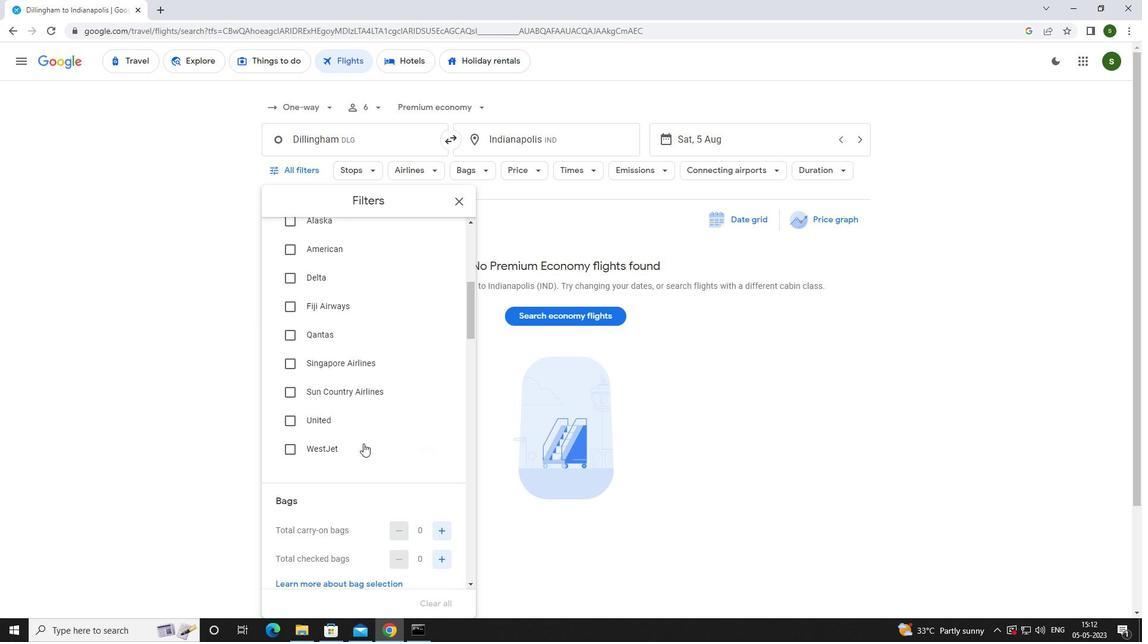 
Action: Mouse pressed left at (339, 451)
Screenshot: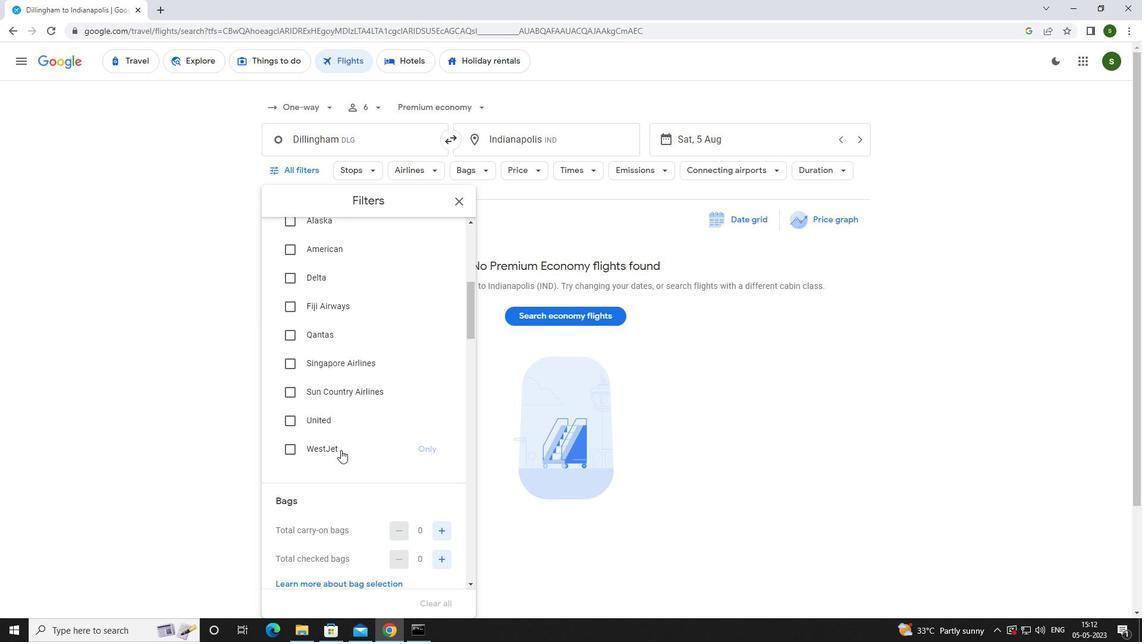 
Action: Mouse scrolled (339, 450) with delta (0, 0)
Screenshot: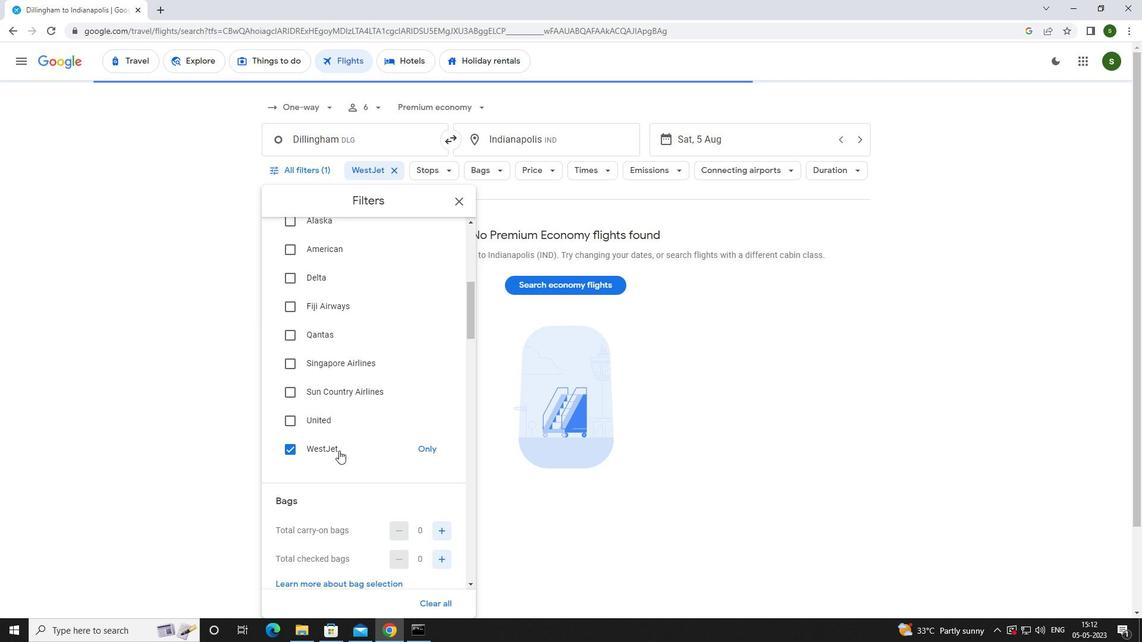 
Action: Mouse scrolled (339, 450) with delta (0, 0)
Screenshot: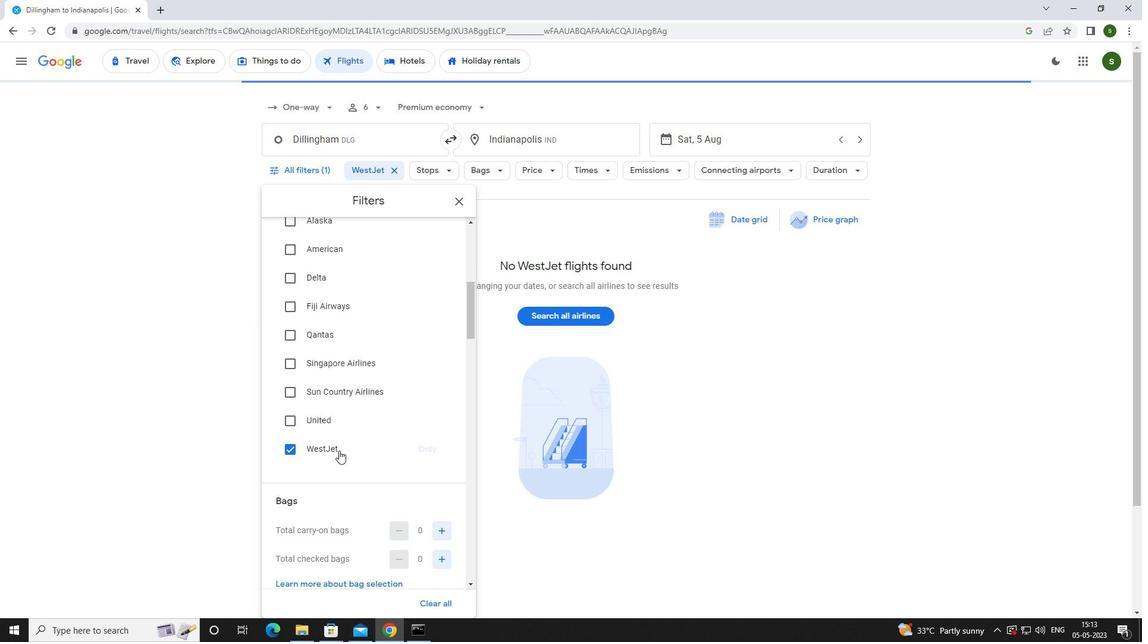 
Action: Mouse scrolled (339, 450) with delta (0, 0)
Screenshot: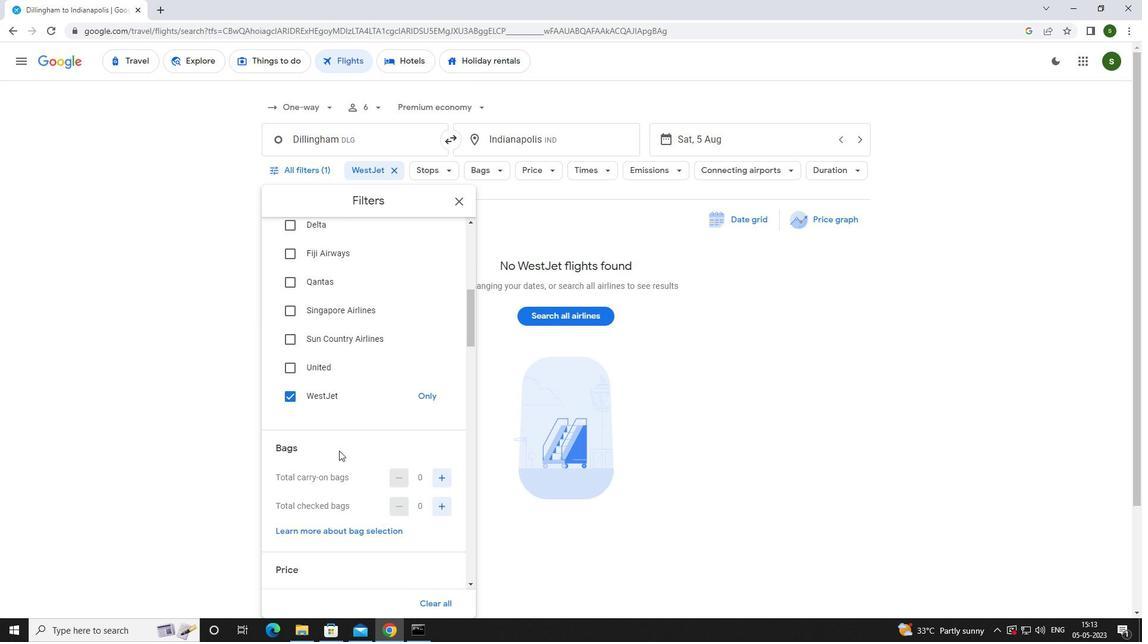 
Action: Mouse scrolled (339, 450) with delta (0, 0)
Screenshot: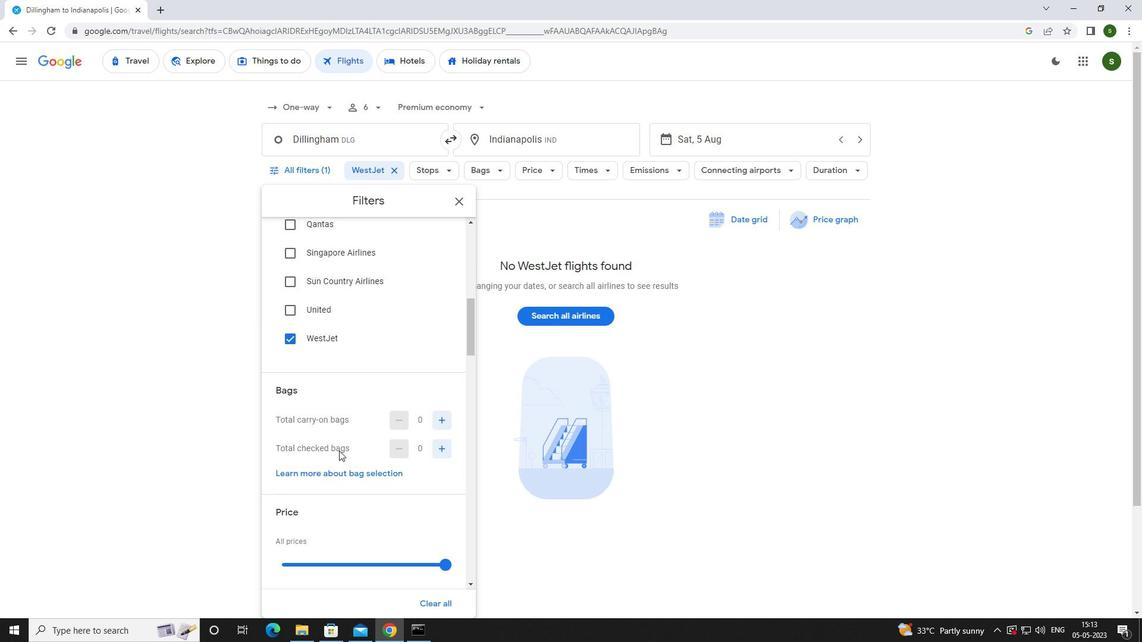 
Action: Mouse scrolled (339, 450) with delta (0, 0)
Screenshot: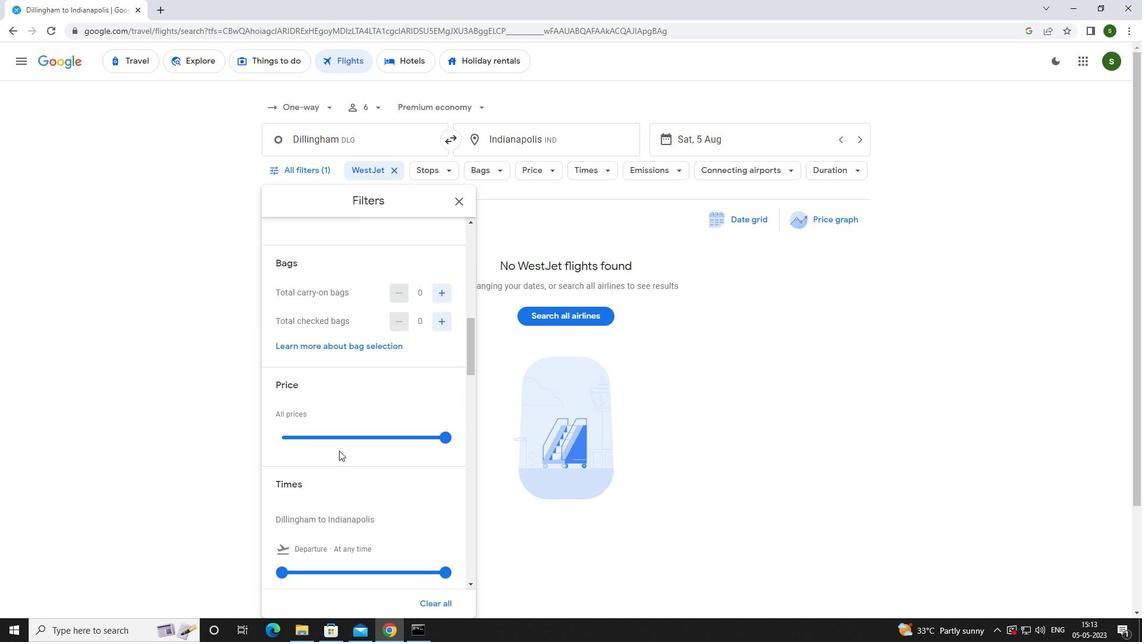 
Action: Mouse scrolled (339, 450) with delta (0, 0)
Screenshot: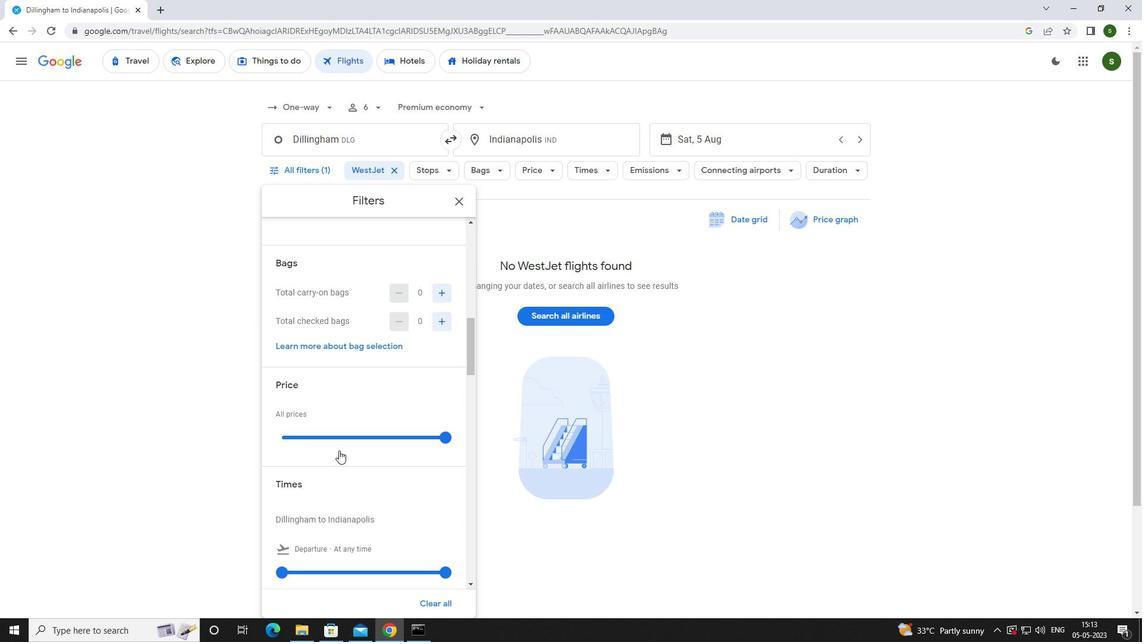 
Action: Mouse moved to (282, 458)
Screenshot: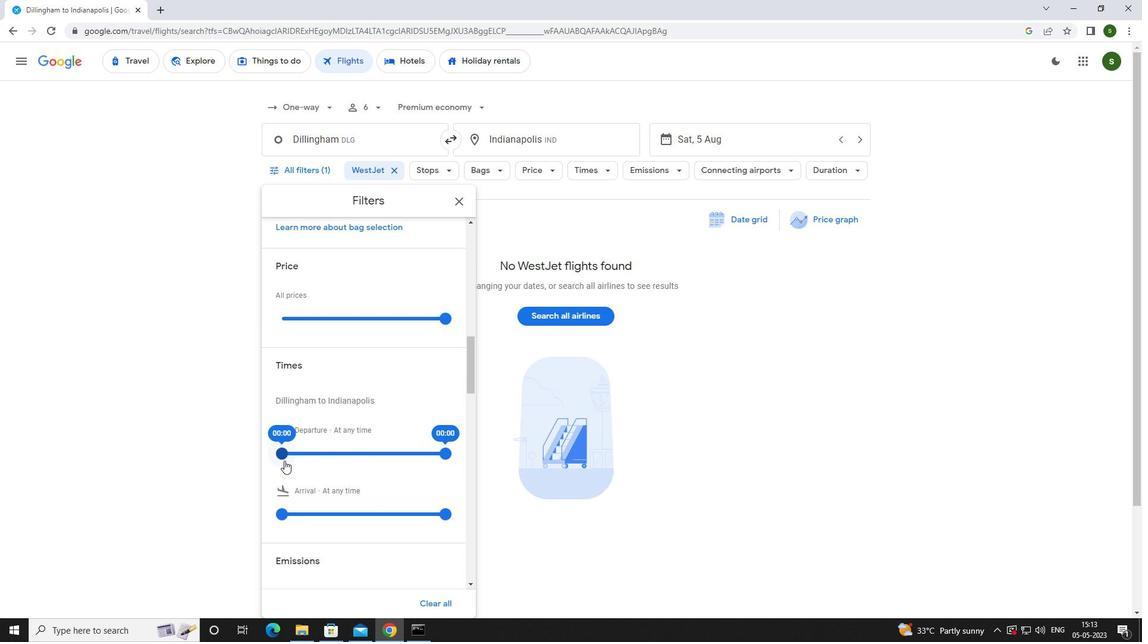 
Action: Mouse pressed left at (282, 458)
Screenshot: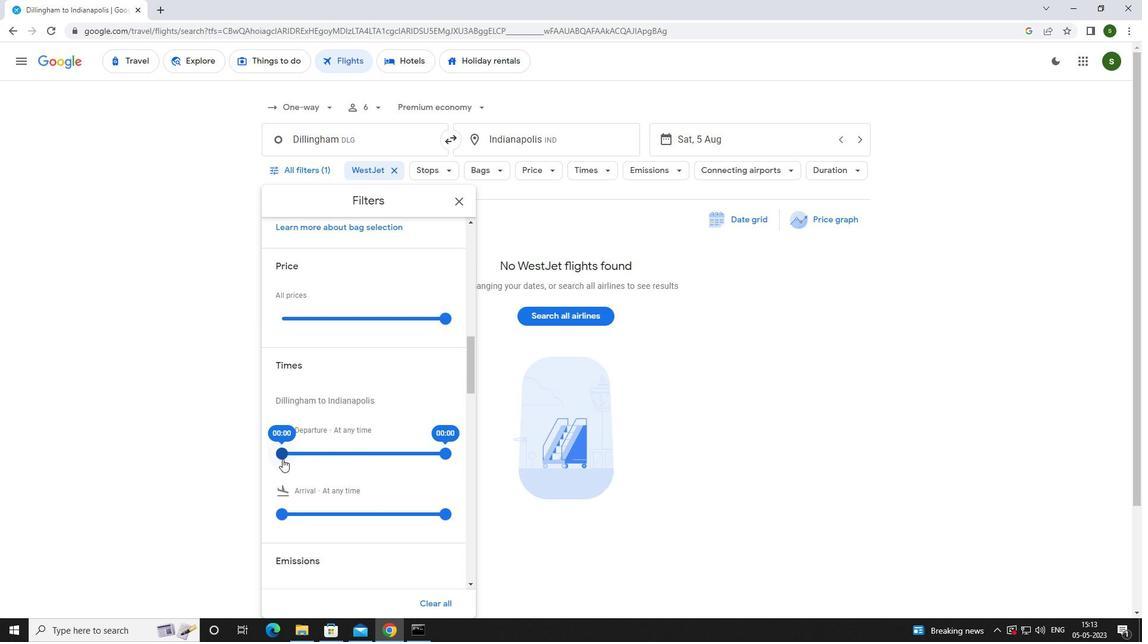 
Action: Mouse moved to (503, 524)
Screenshot: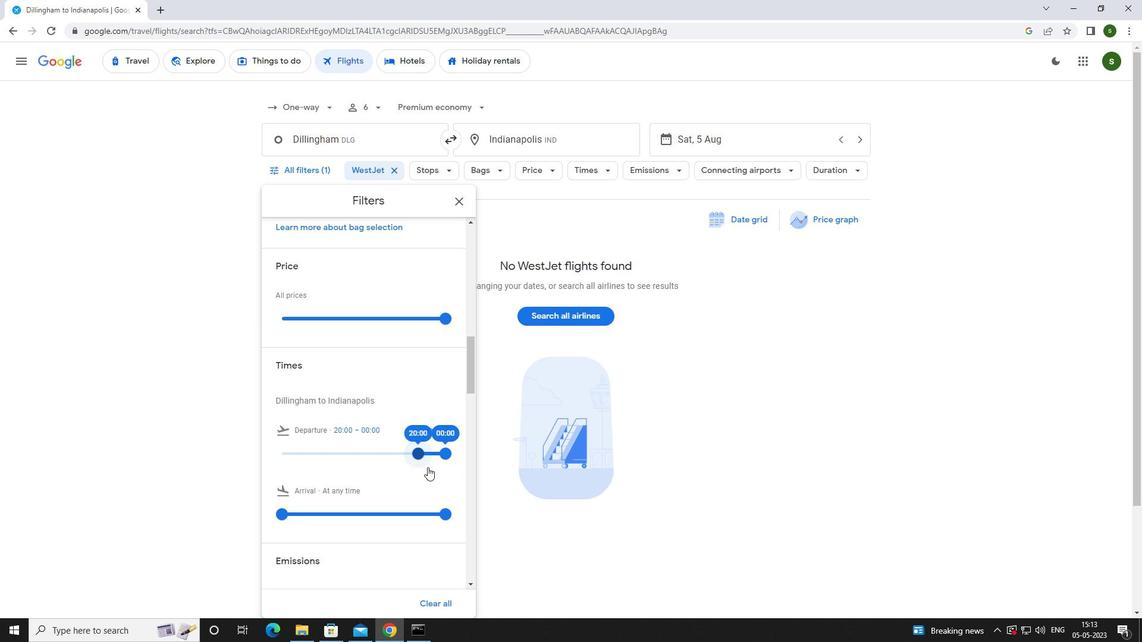 
Action: Mouse pressed left at (503, 524)
Screenshot: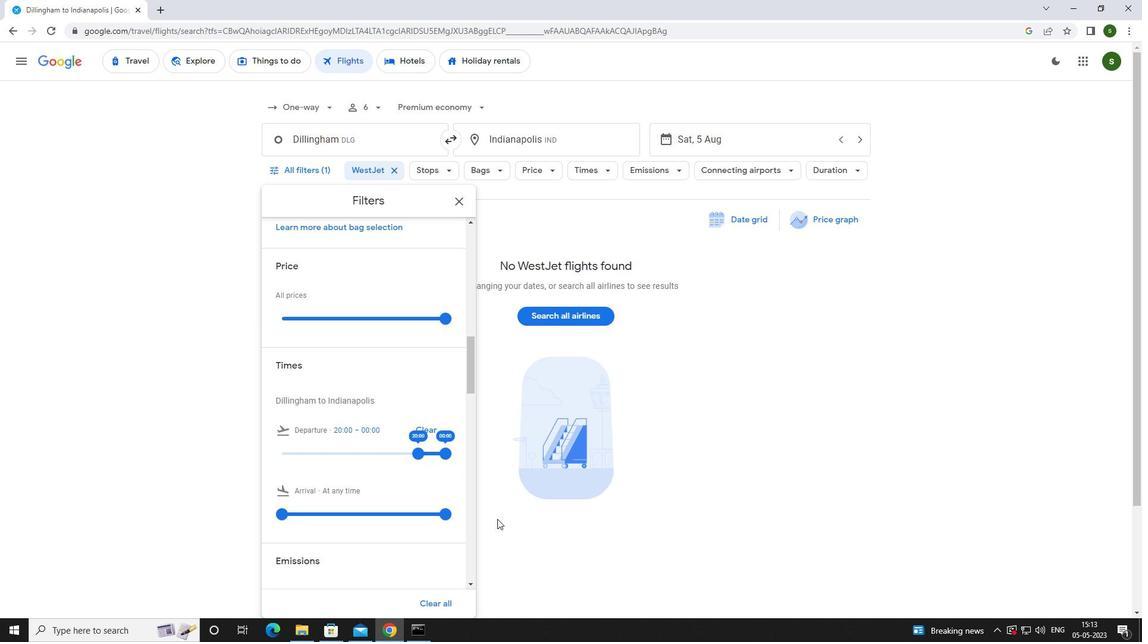 
